 Task: Create a scrum project AgileCollab. Add to scrum project AgileCollab a team member softage.3@softage.net and assign as Project Lead. Add to scrum project AgileCollab a team member softage.4@softage.net
Action: Mouse moved to (234, 70)
Screenshot: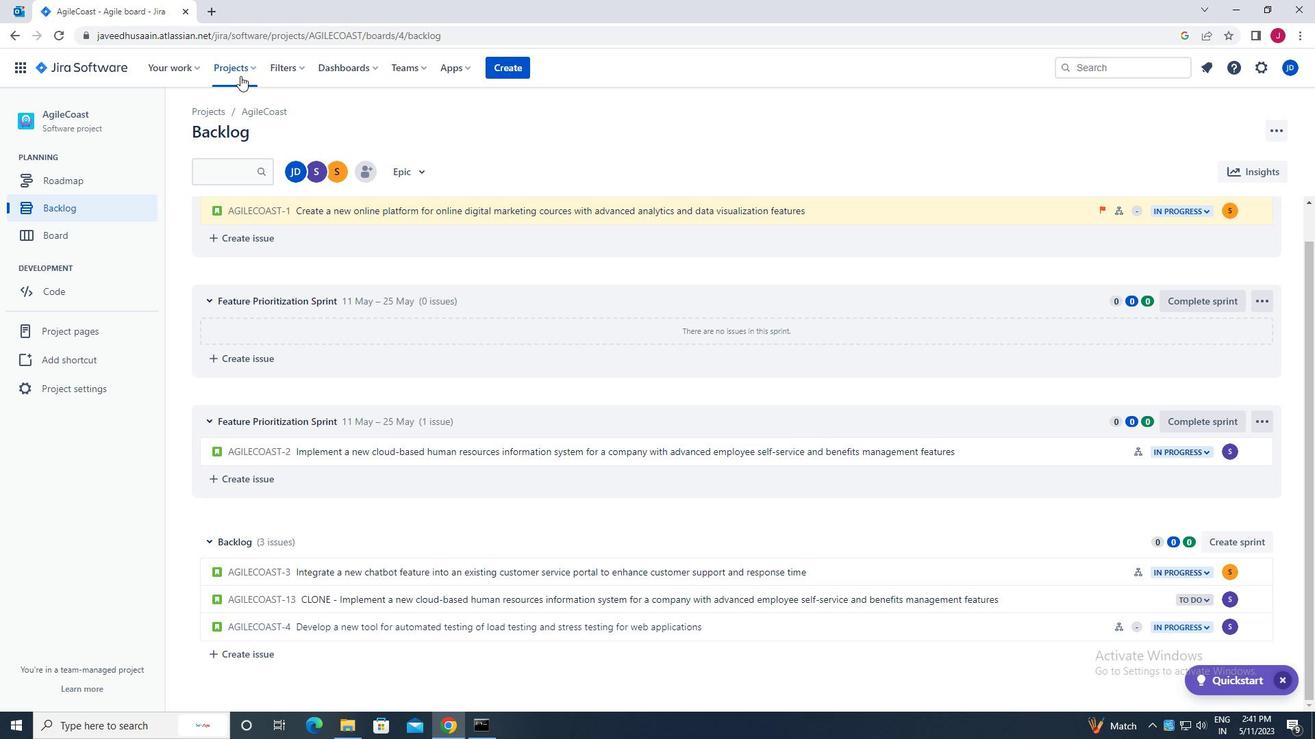 
Action: Mouse pressed left at (234, 70)
Screenshot: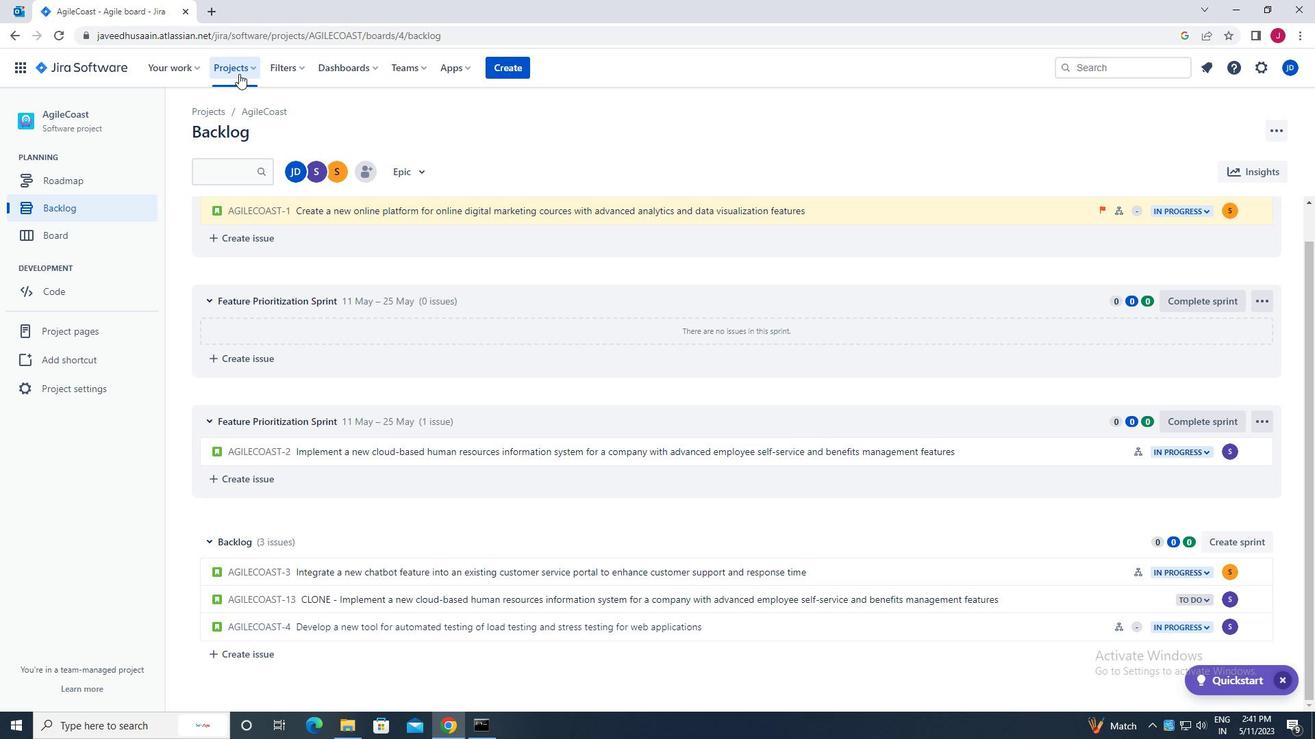 
Action: Mouse moved to (250, 306)
Screenshot: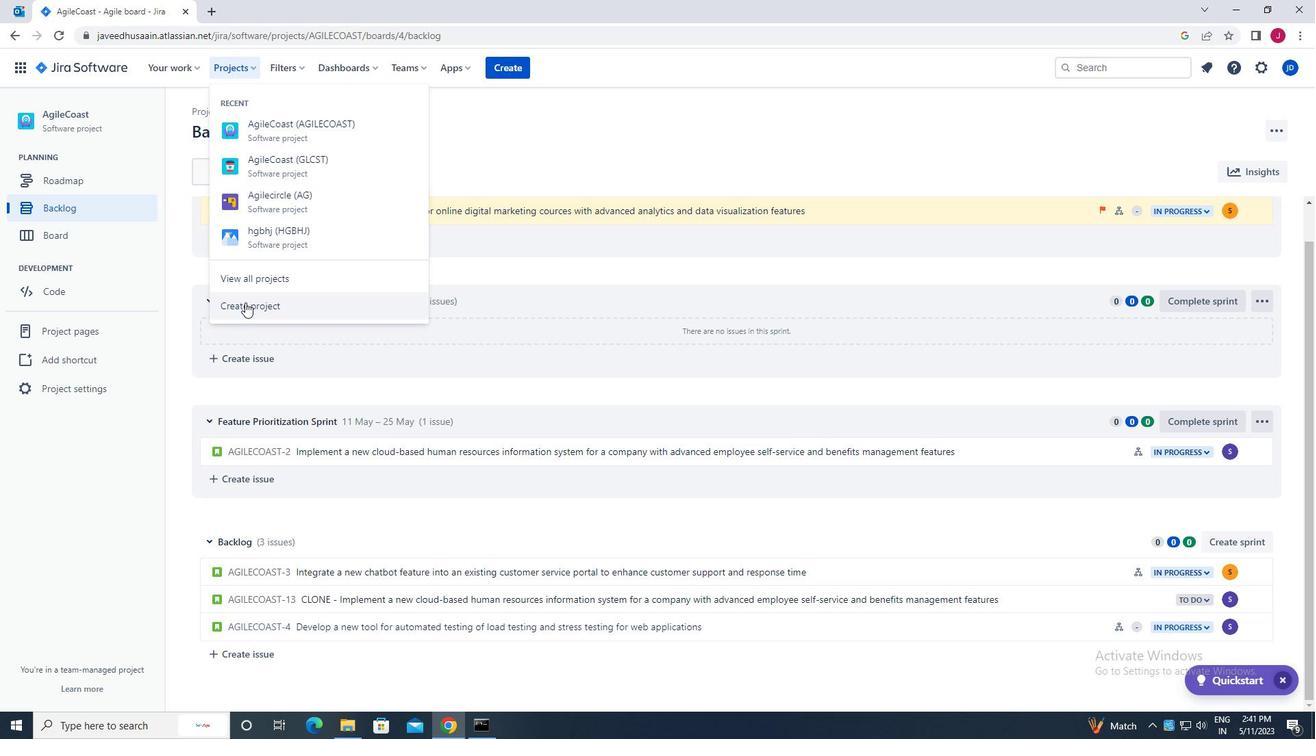 
Action: Mouse pressed left at (250, 306)
Screenshot: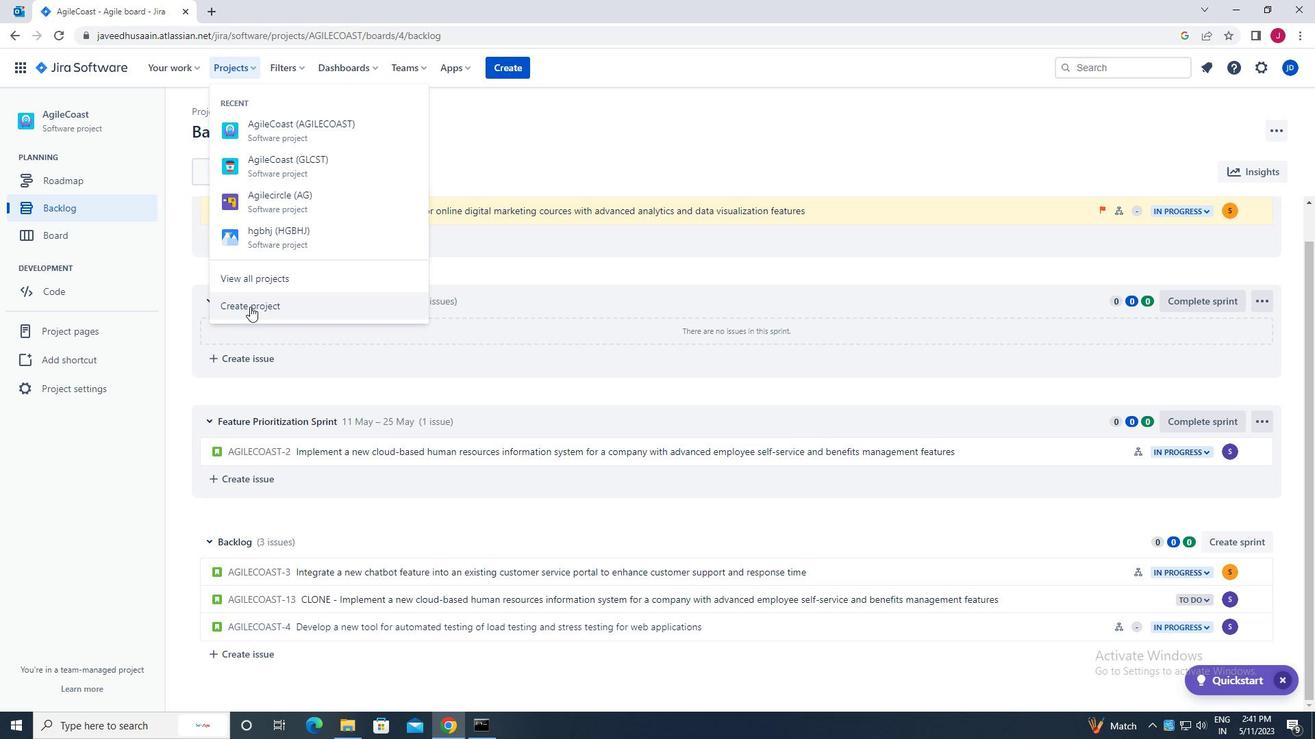 
Action: Mouse moved to (808, 340)
Screenshot: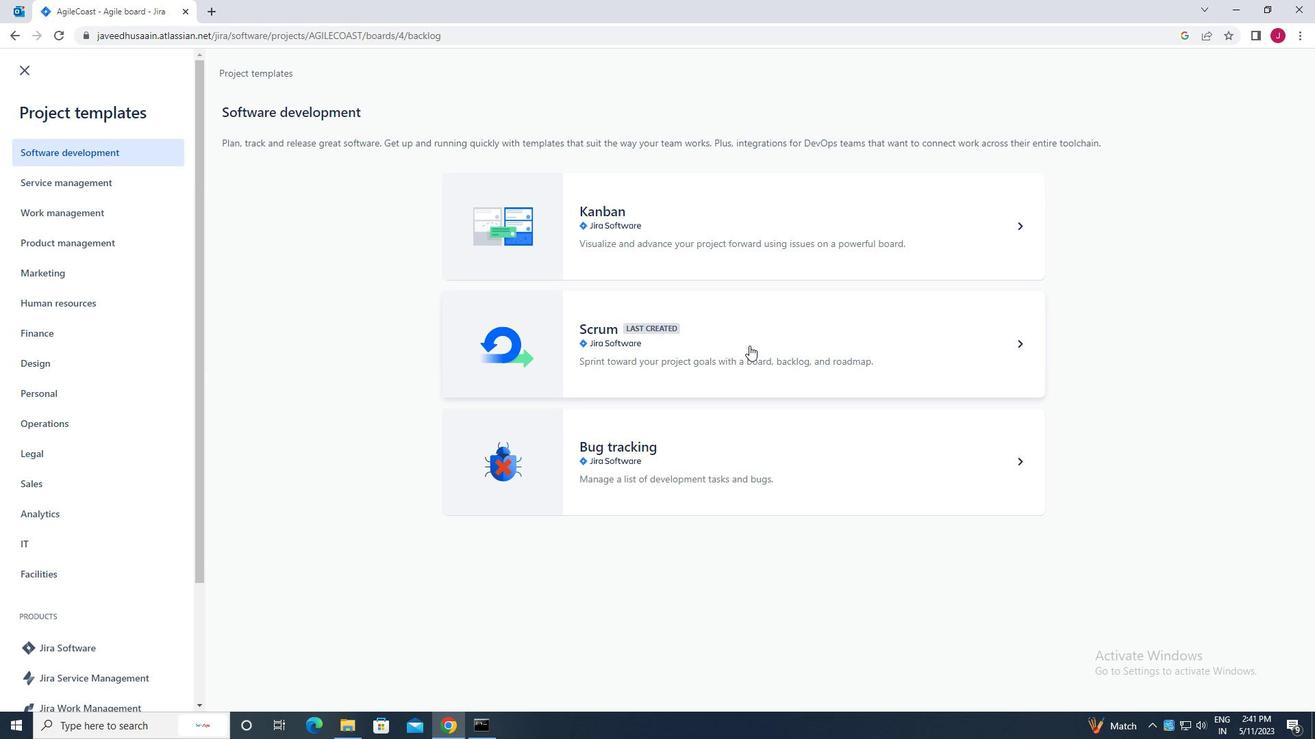 
Action: Mouse pressed left at (808, 340)
Screenshot: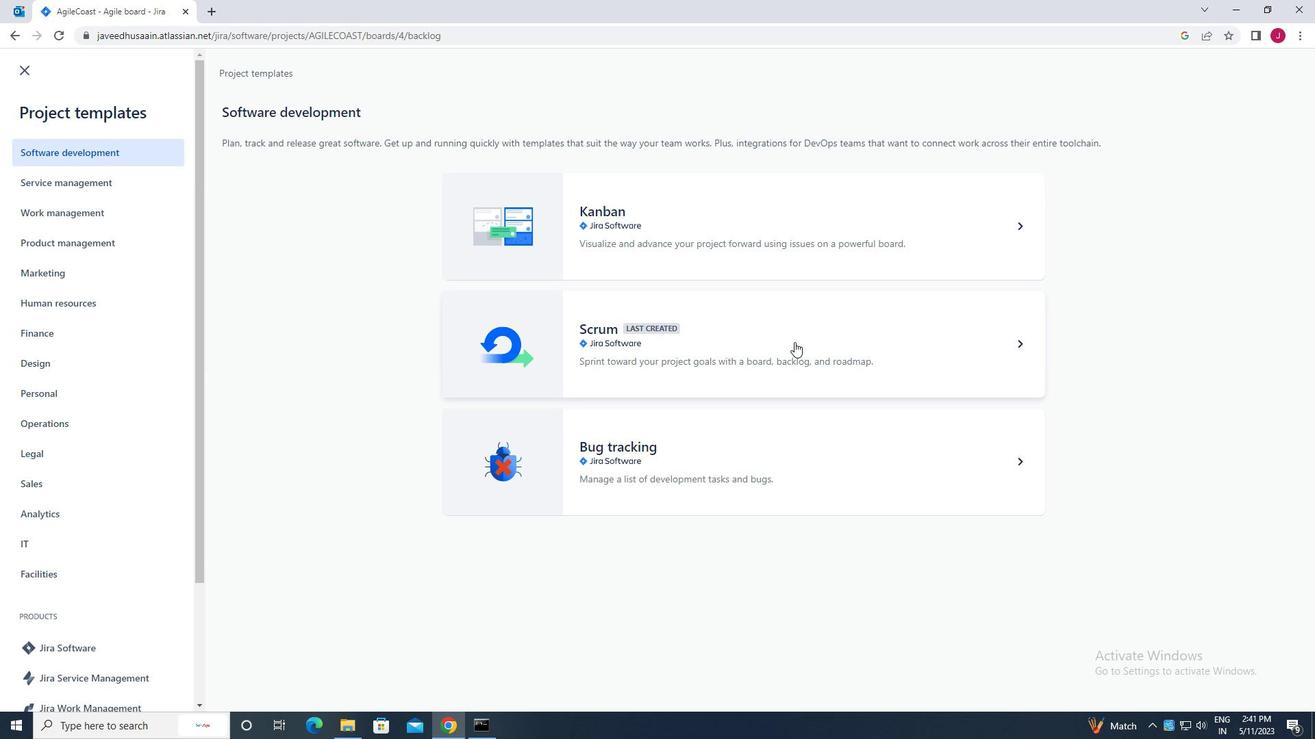 
Action: Mouse moved to (1009, 676)
Screenshot: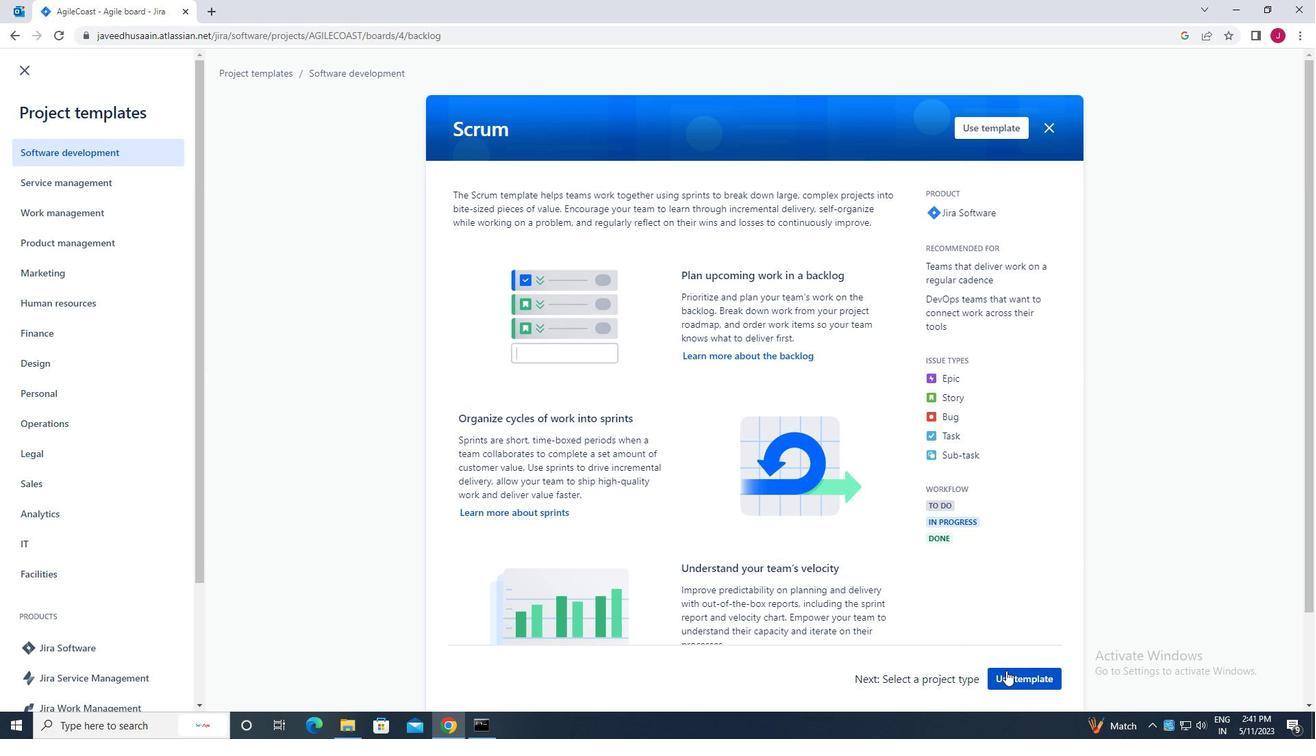 
Action: Mouse pressed left at (1009, 676)
Screenshot: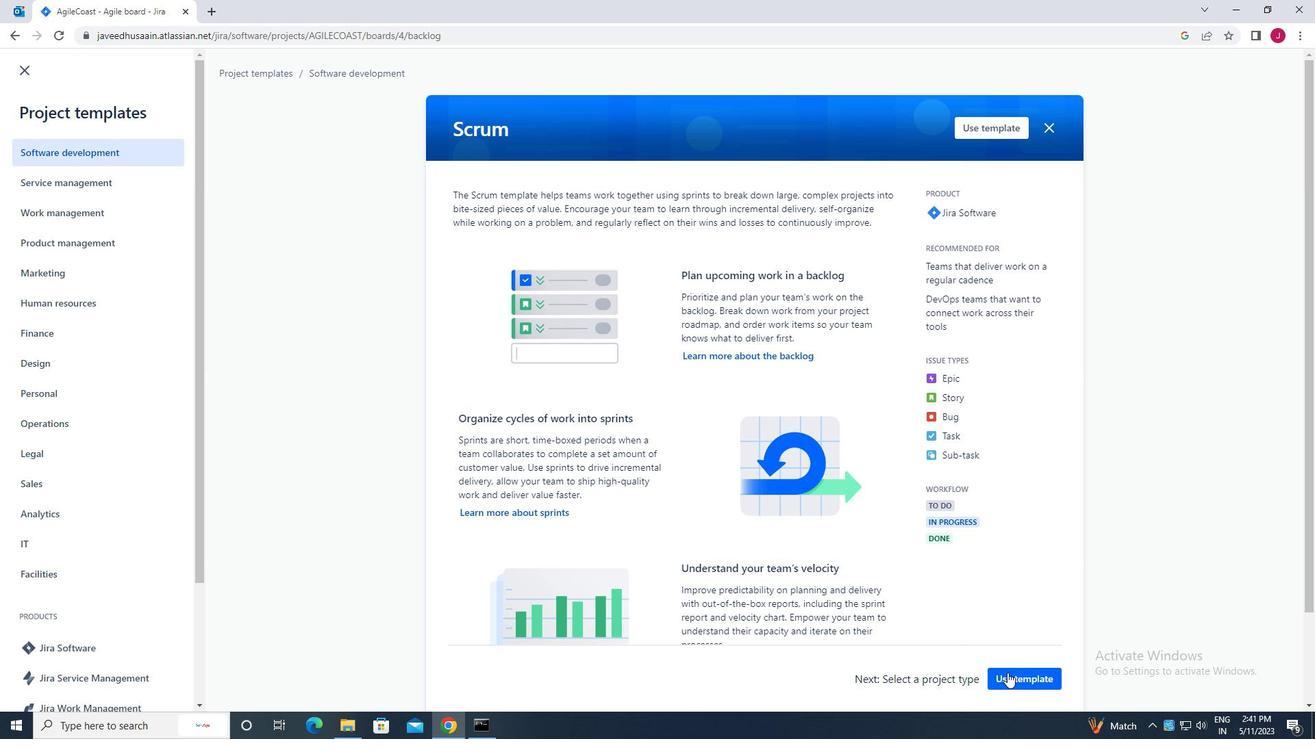 
Action: Mouse moved to (509, 671)
Screenshot: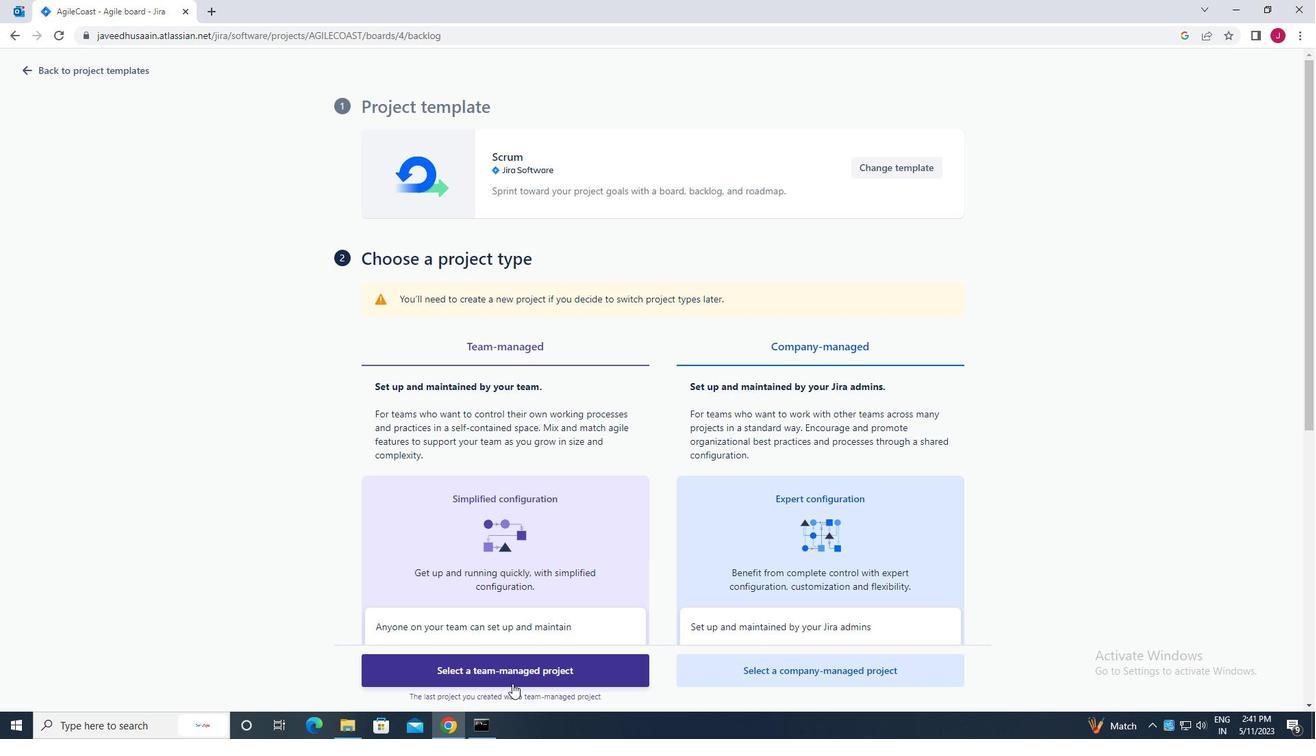 
Action: Mouse pressed left at (509, 671)
Screenshot: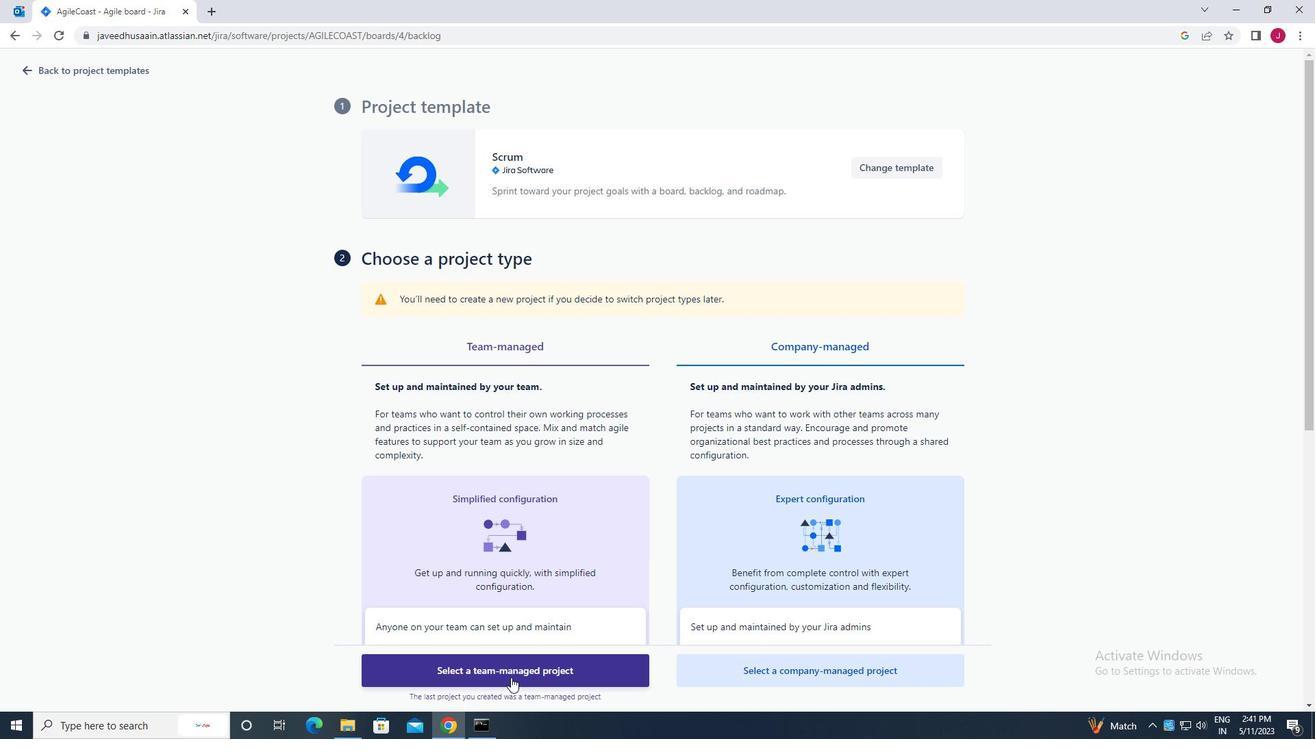 
Action: Mouse moved to (365, 315)
Screenshot: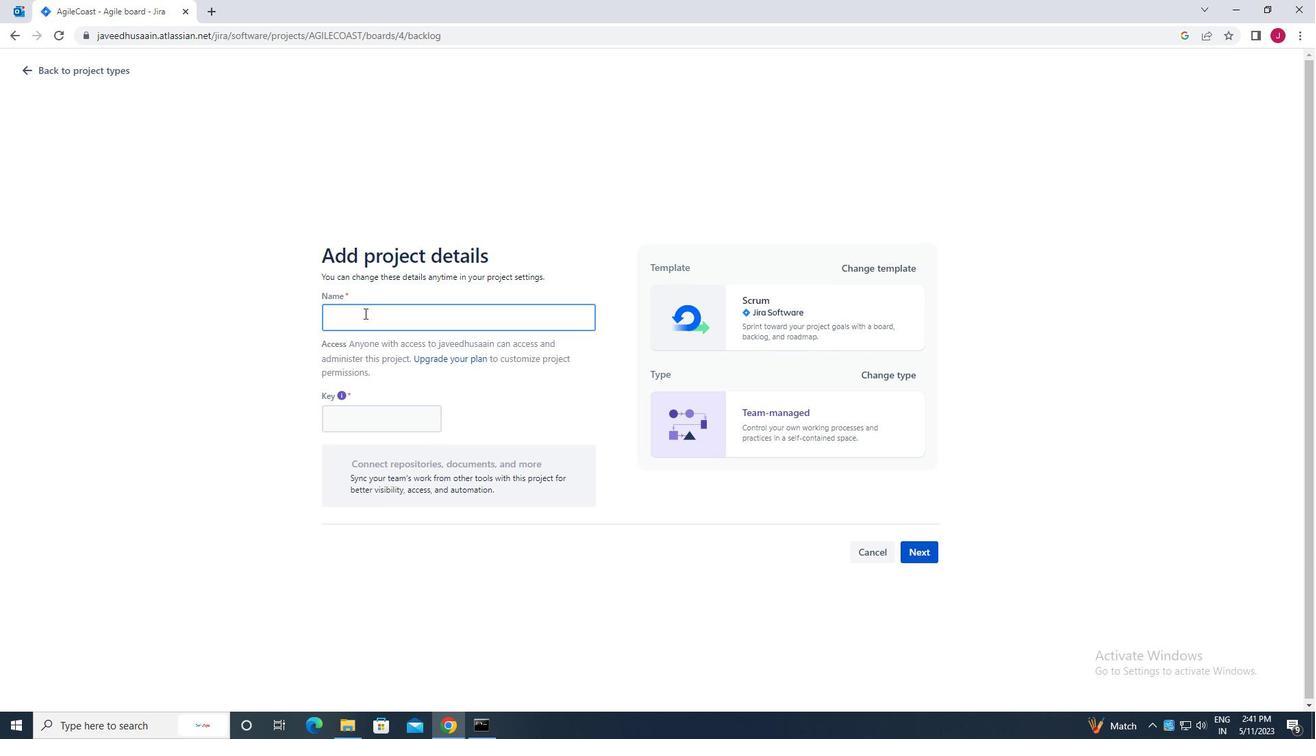 
Action: Mouse pressed left at (365, 315)
Screenshot: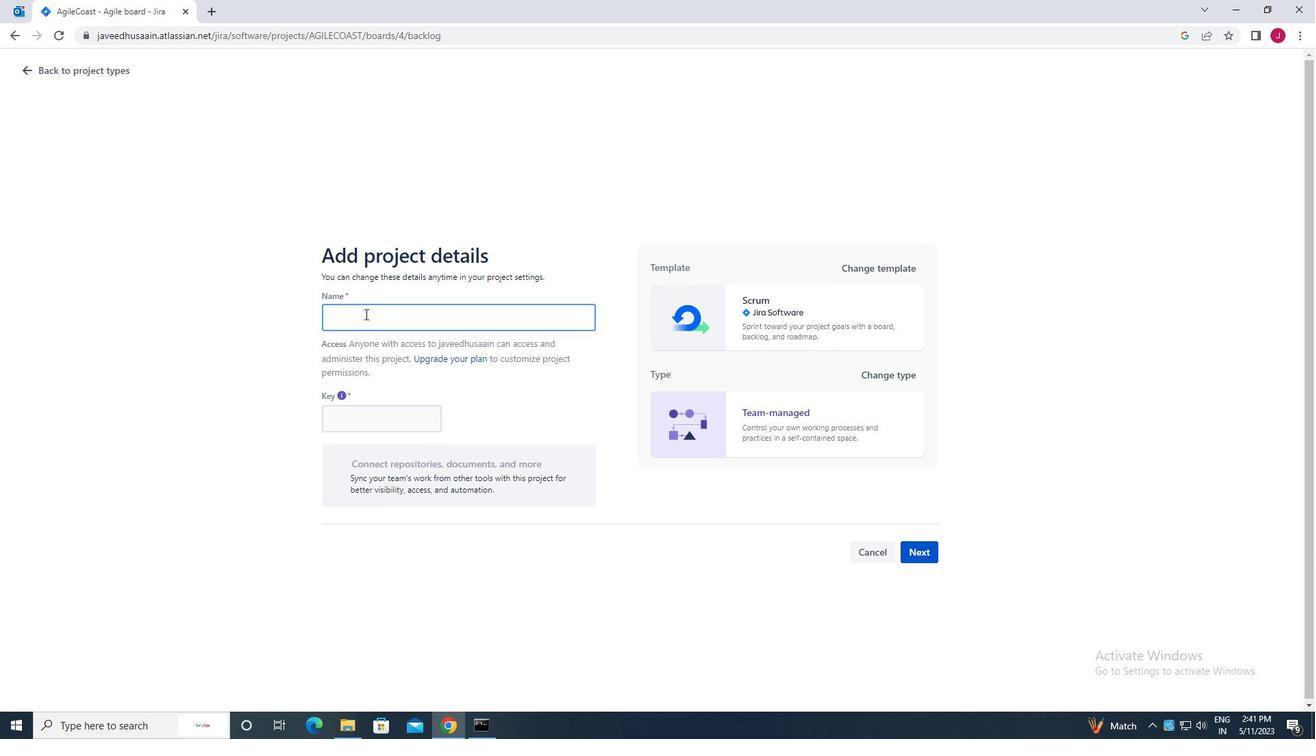 
Action: Mouse moved to (367, 315)
Screenshot: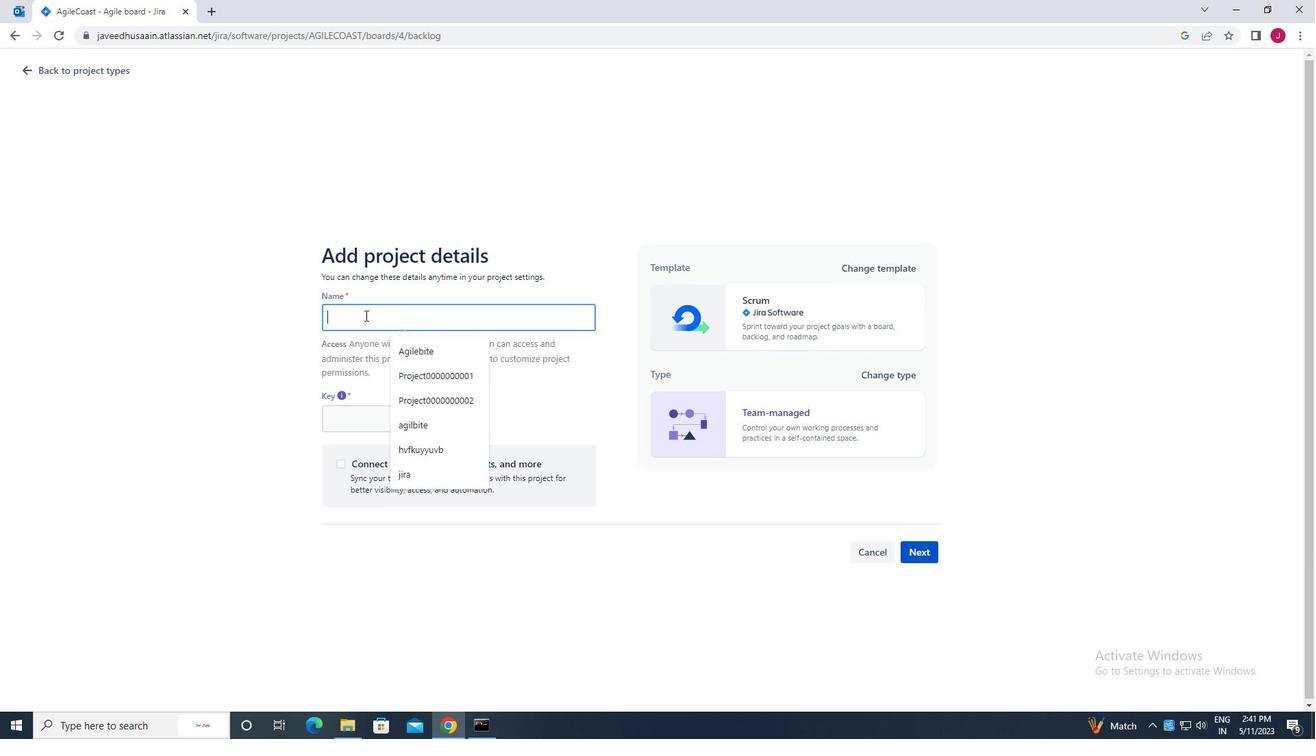 
Action: Key pressed a<Key.caps_lock>gile<Key.caps_lock>c<Key.caps_lock>ollab
Screenshot: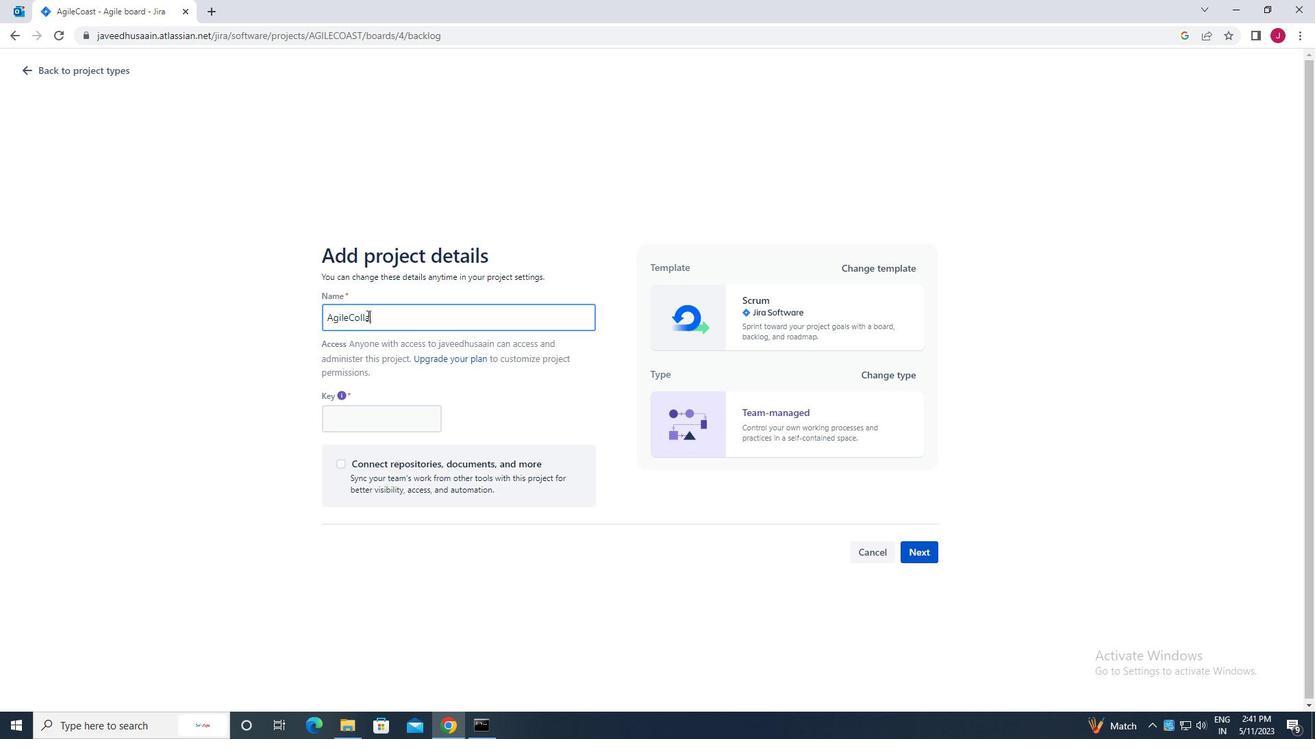 
Action: Mouse moved to (916, 550)
Screenshot: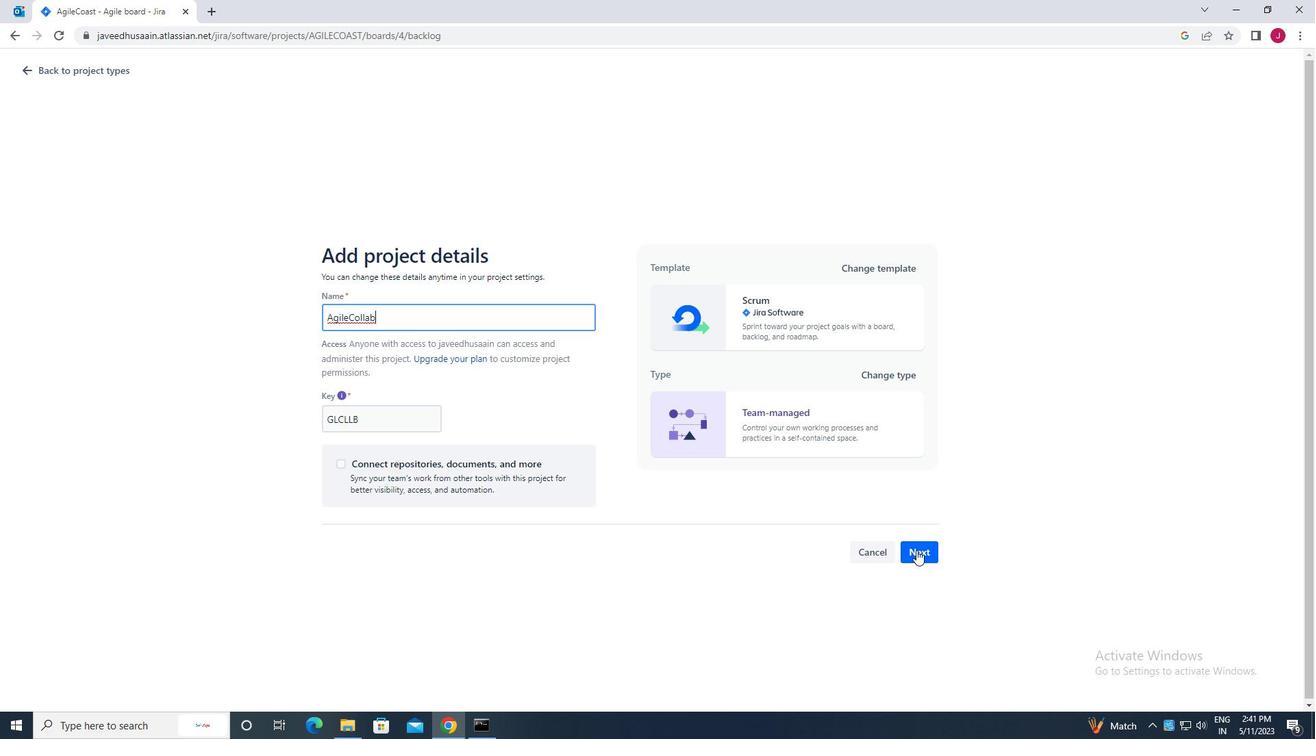 
Action: Mouse pressed left at (916, 550)
Screenshot: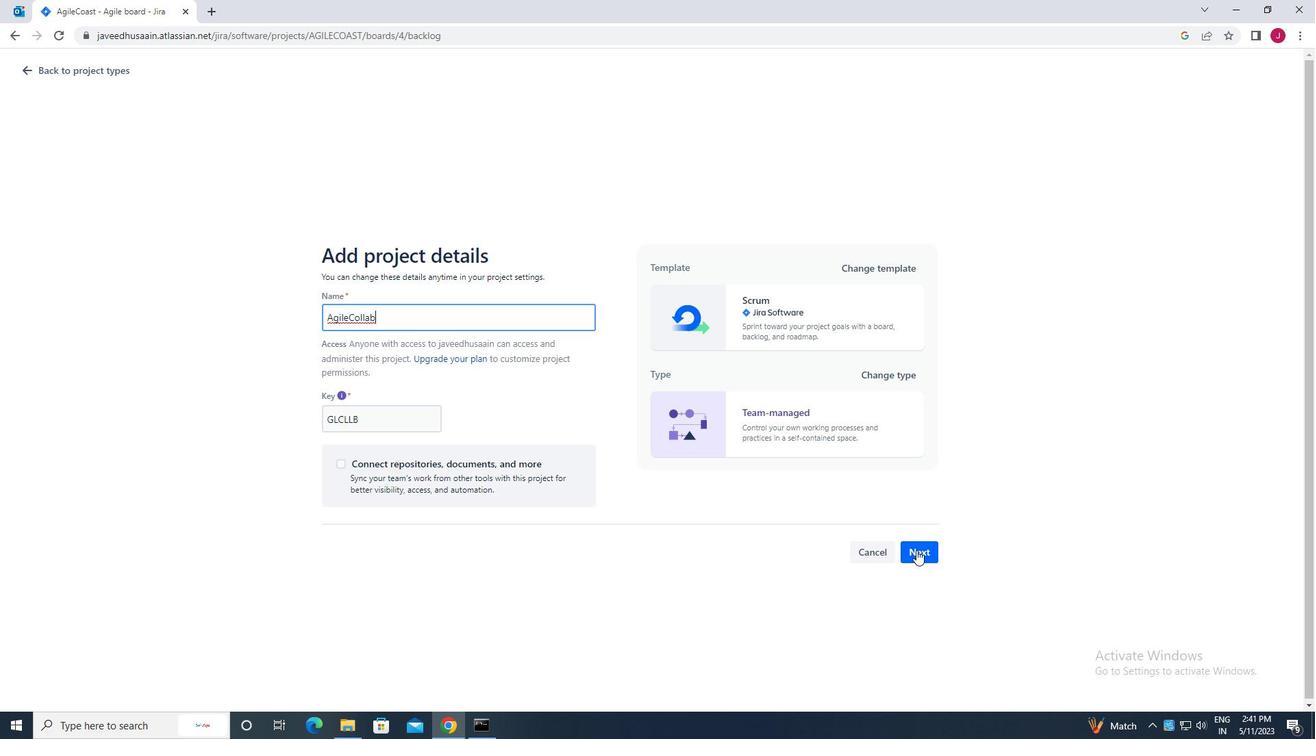 
Action: Mouse moved to (825, 463)
Screenshot: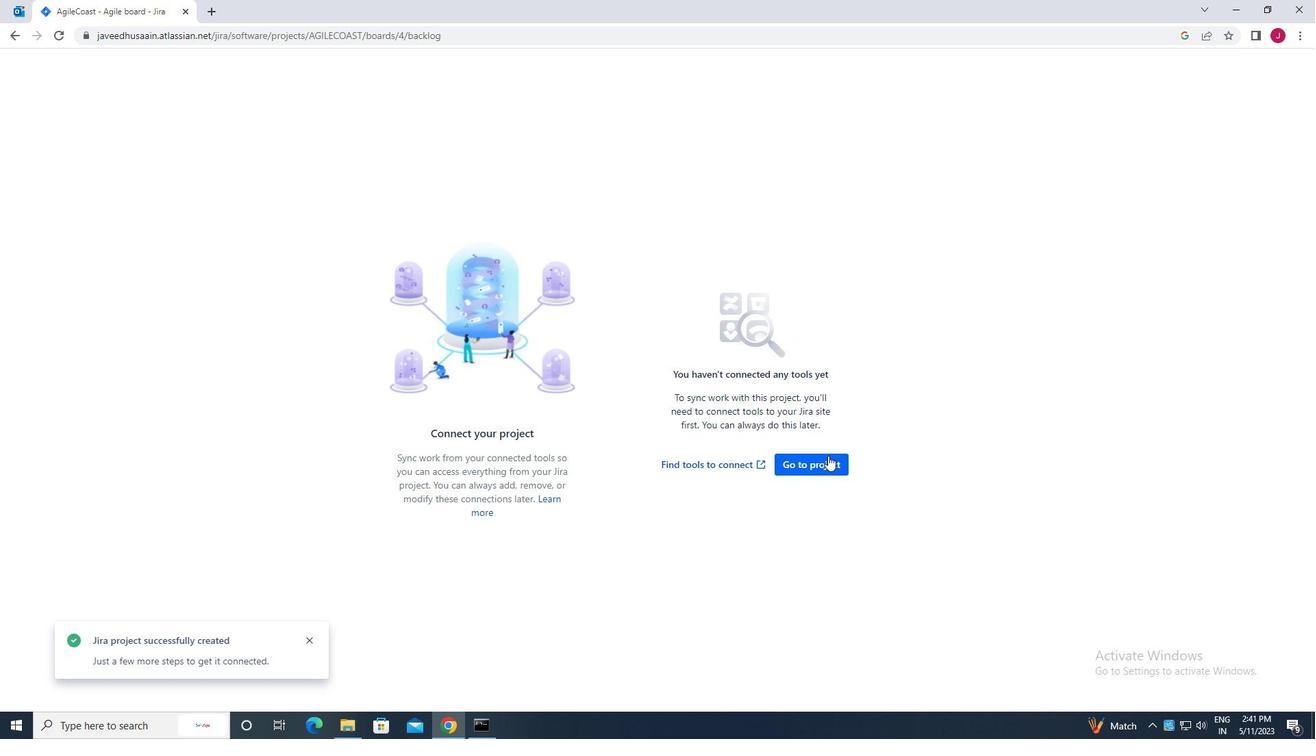 
Action: Mouse pressed left at (825, 463)
Screenshot: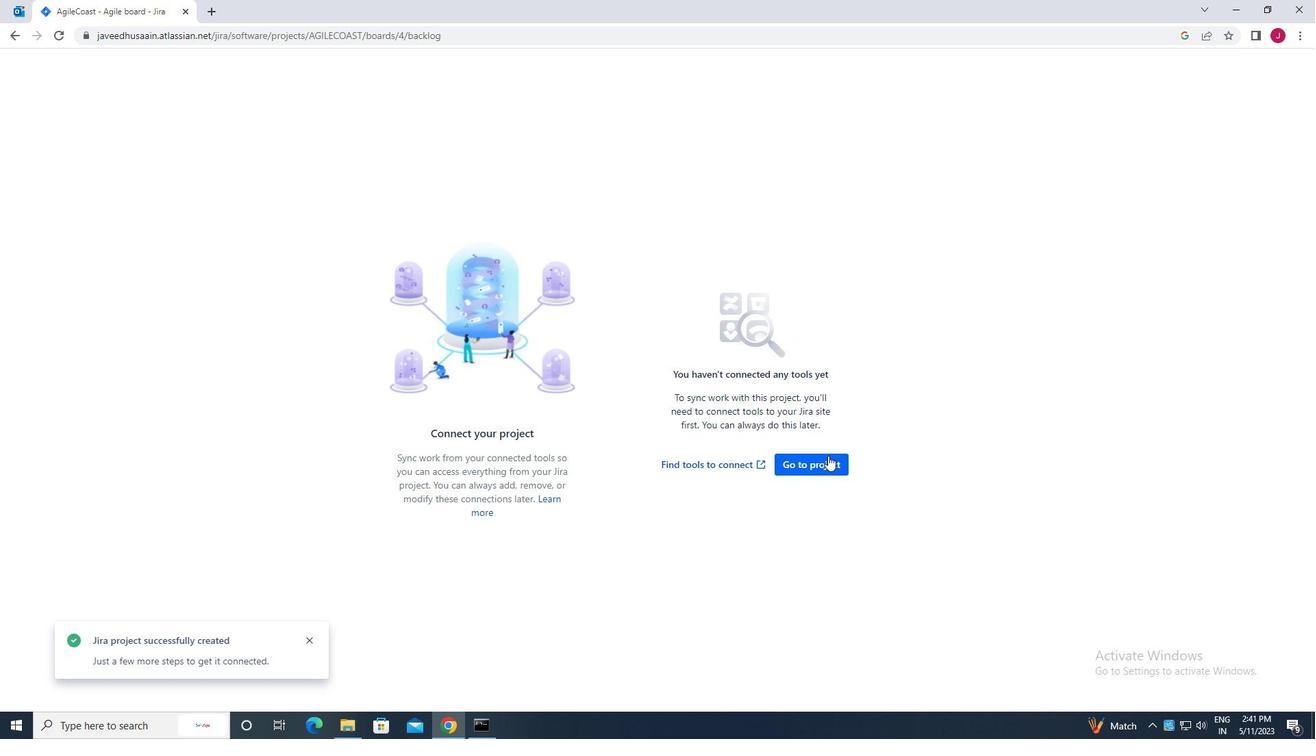 
Action: Mouse moved to (307, 637)
Screenshot: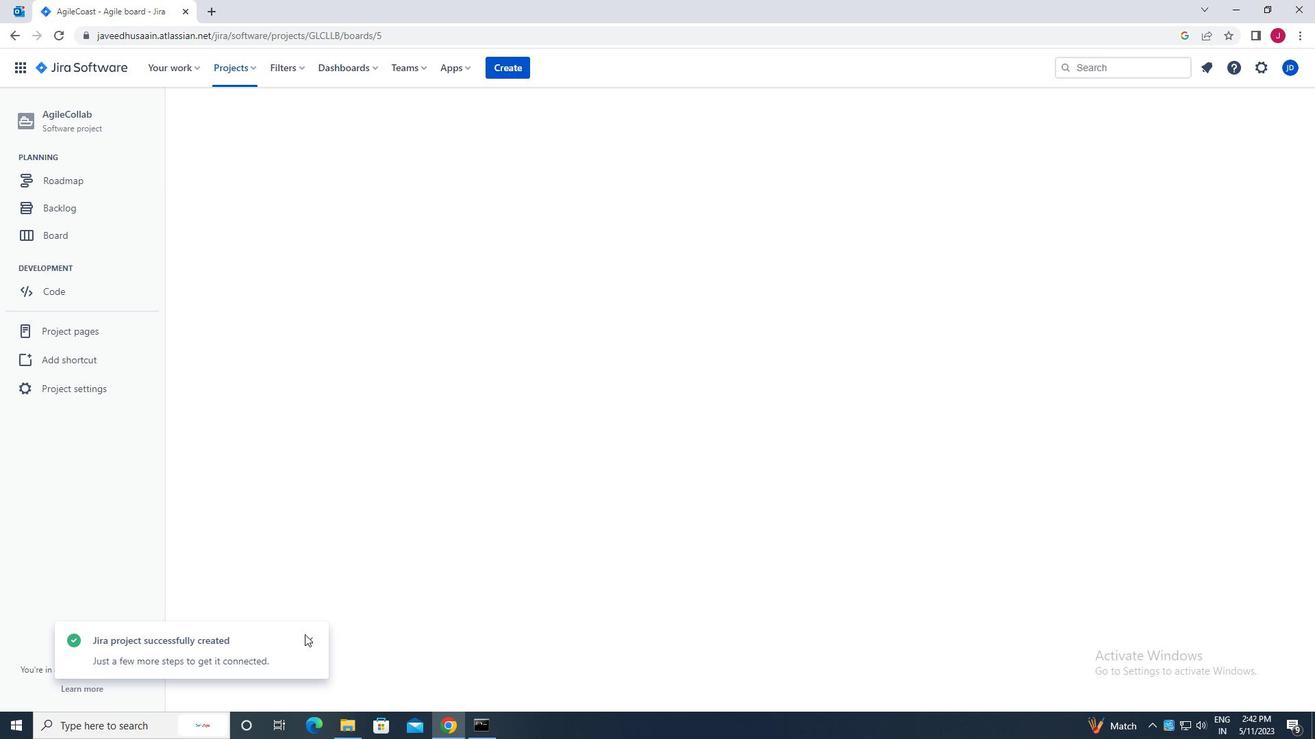 
Action: Mouse pressed left at (307, 637)
Screenshot: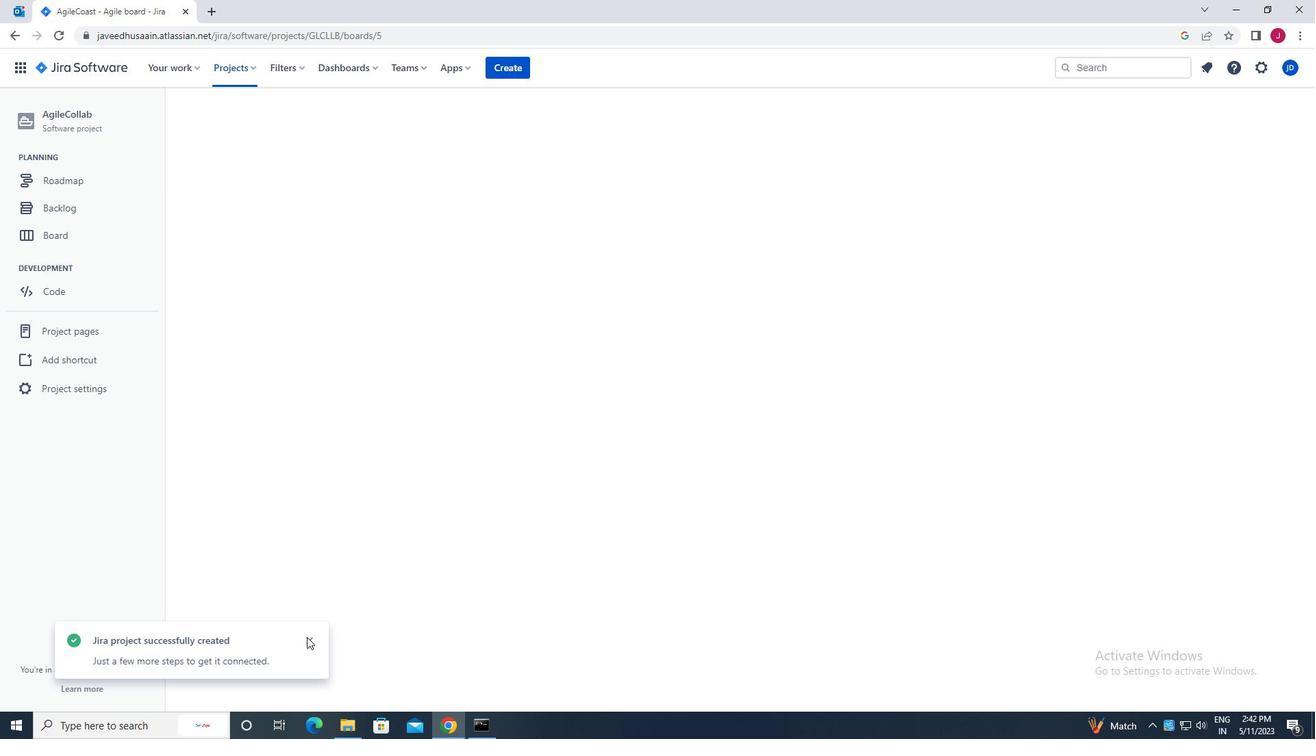 
Action: Mouse moved to (330, 183)
Screenshot: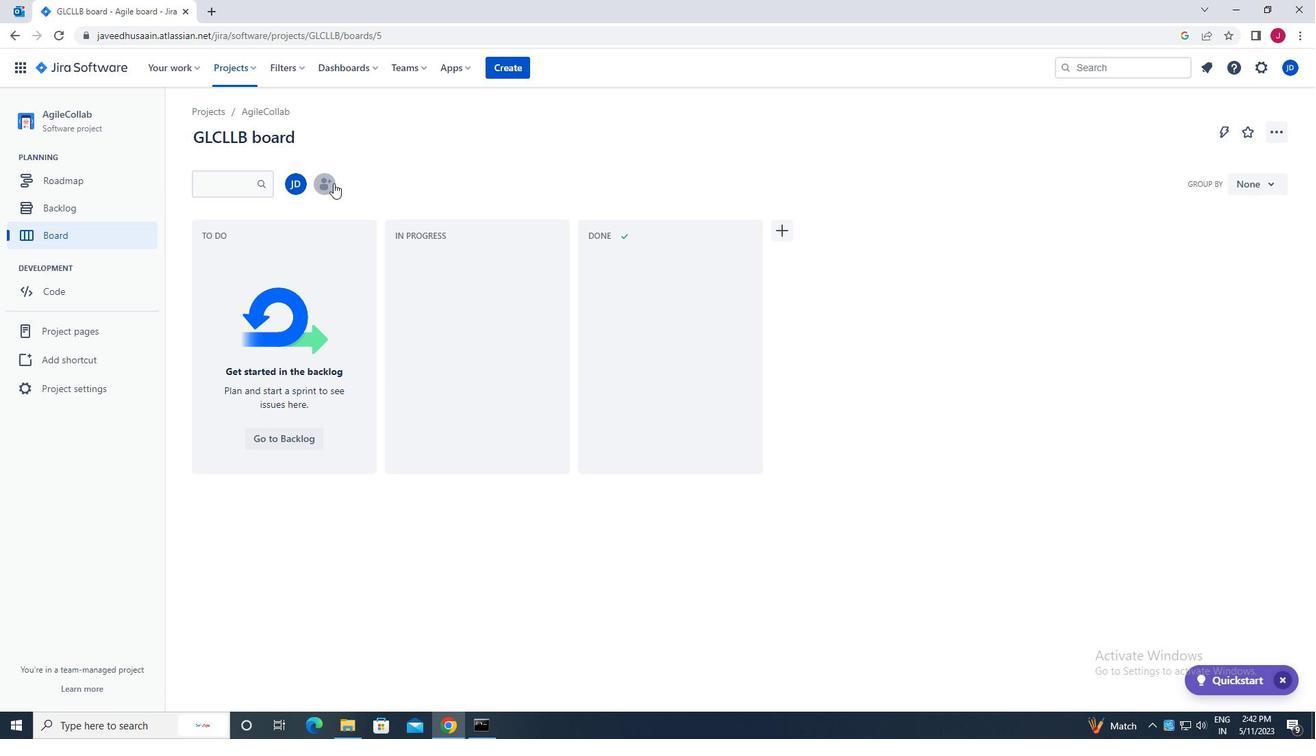 
Action: Mouse pressed left at (330, 183)
Screenshot: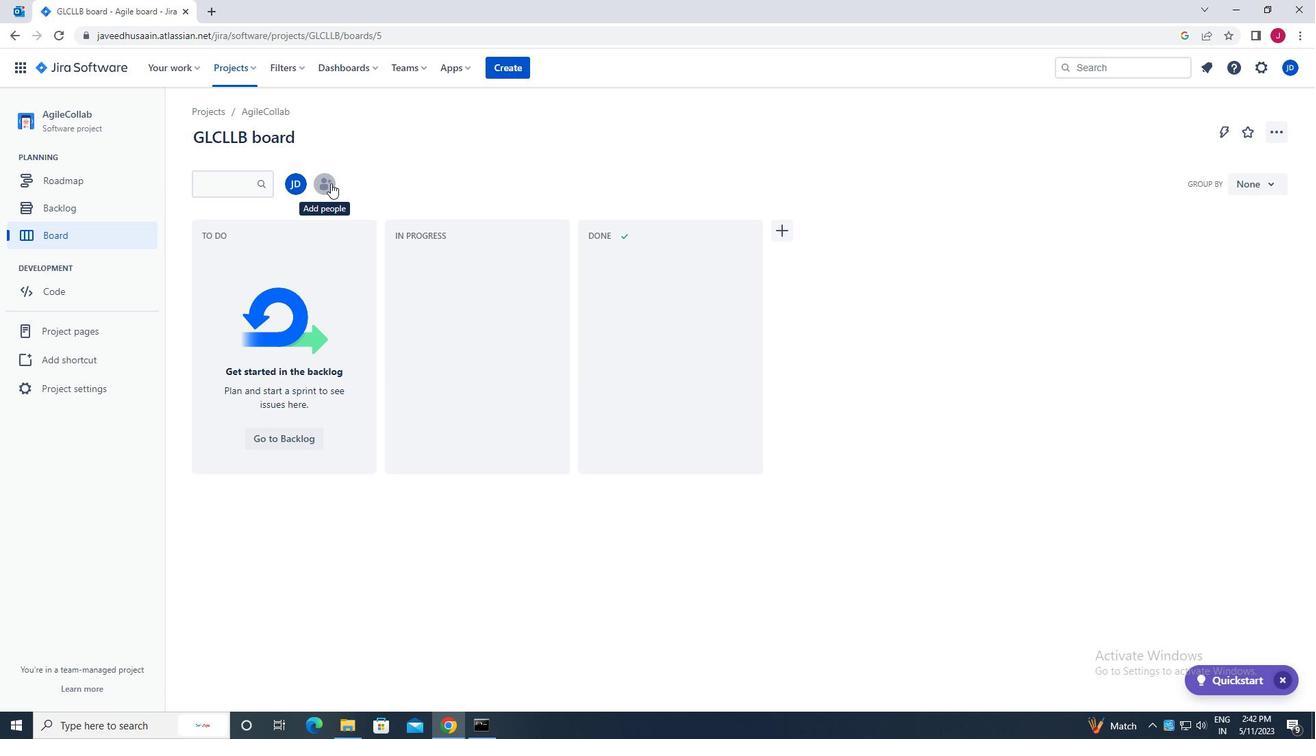 
Action: Mouse moved to (608, 171)
Screenshot: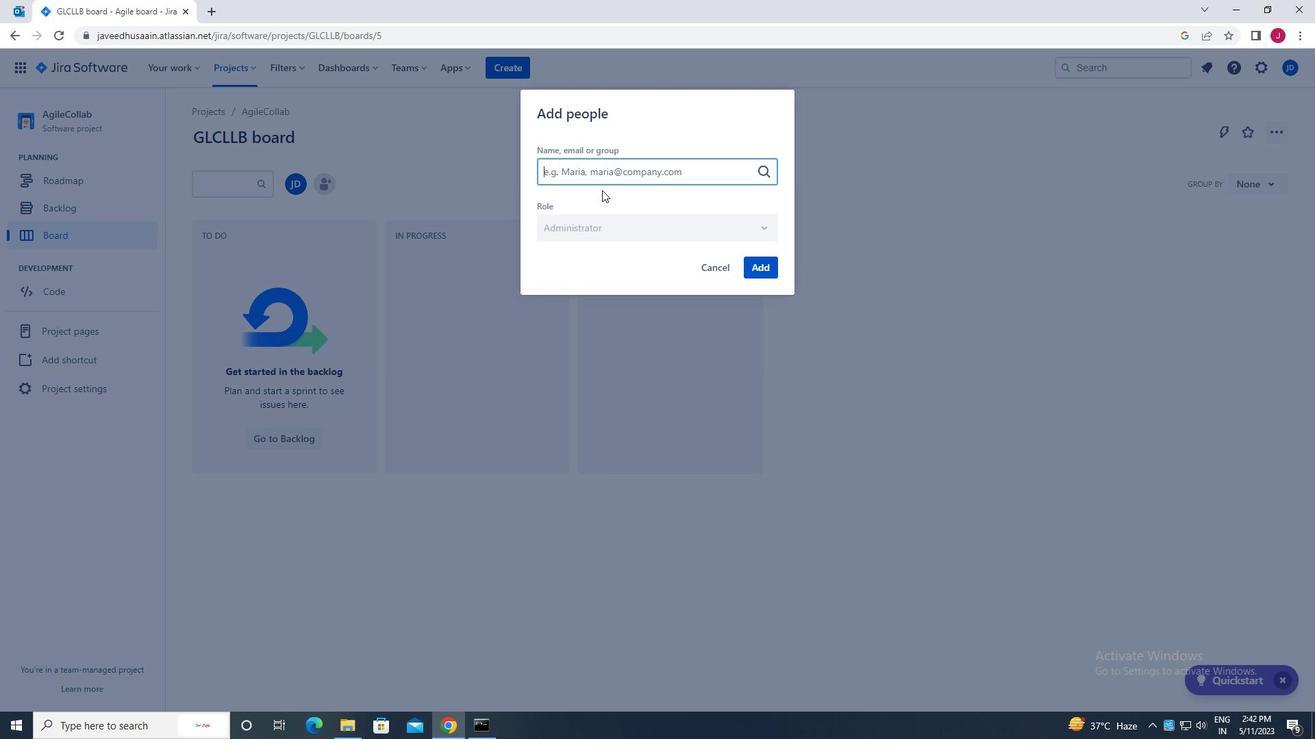 
Action: Mouse pressed left at (608, 171)
Screenshot: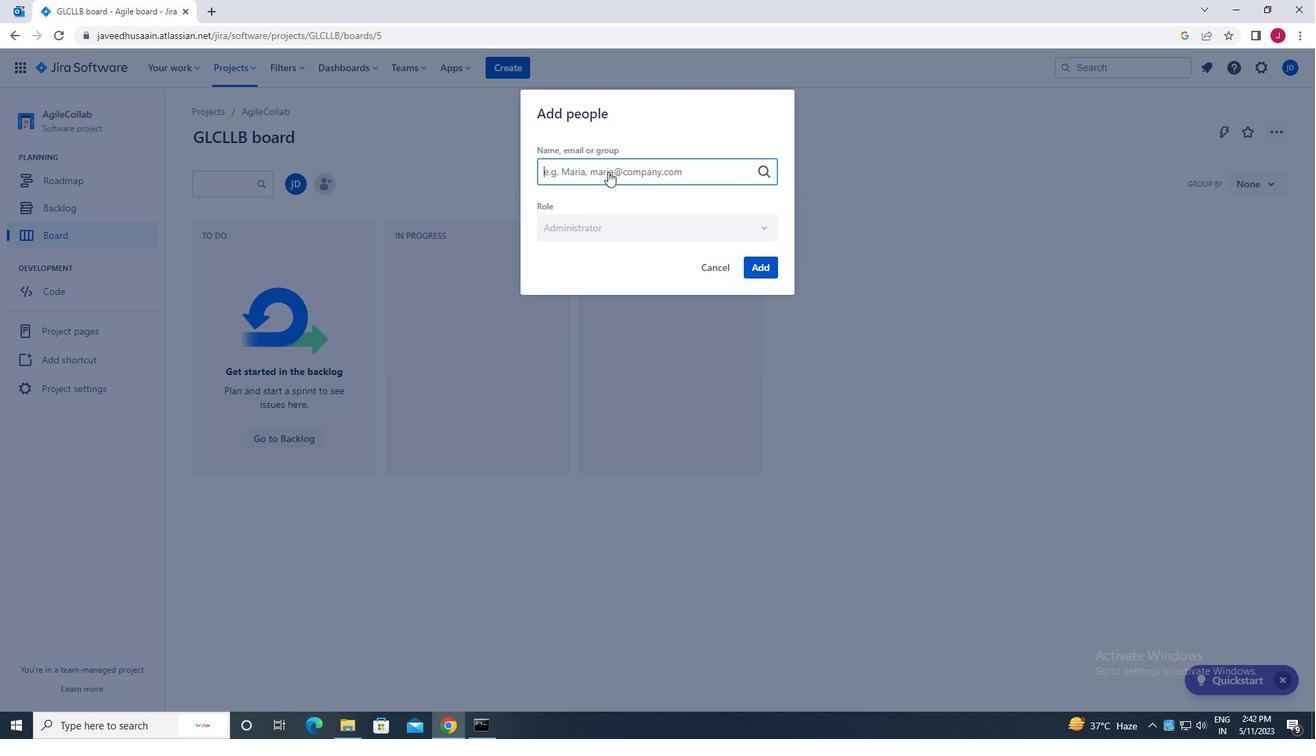 
Action: Key pressed s<Key.backspace><Key.caps_lock>s<Key.caps_lock>oftage.3<Key.shift>@SOFTAGE.NET
Screenshot: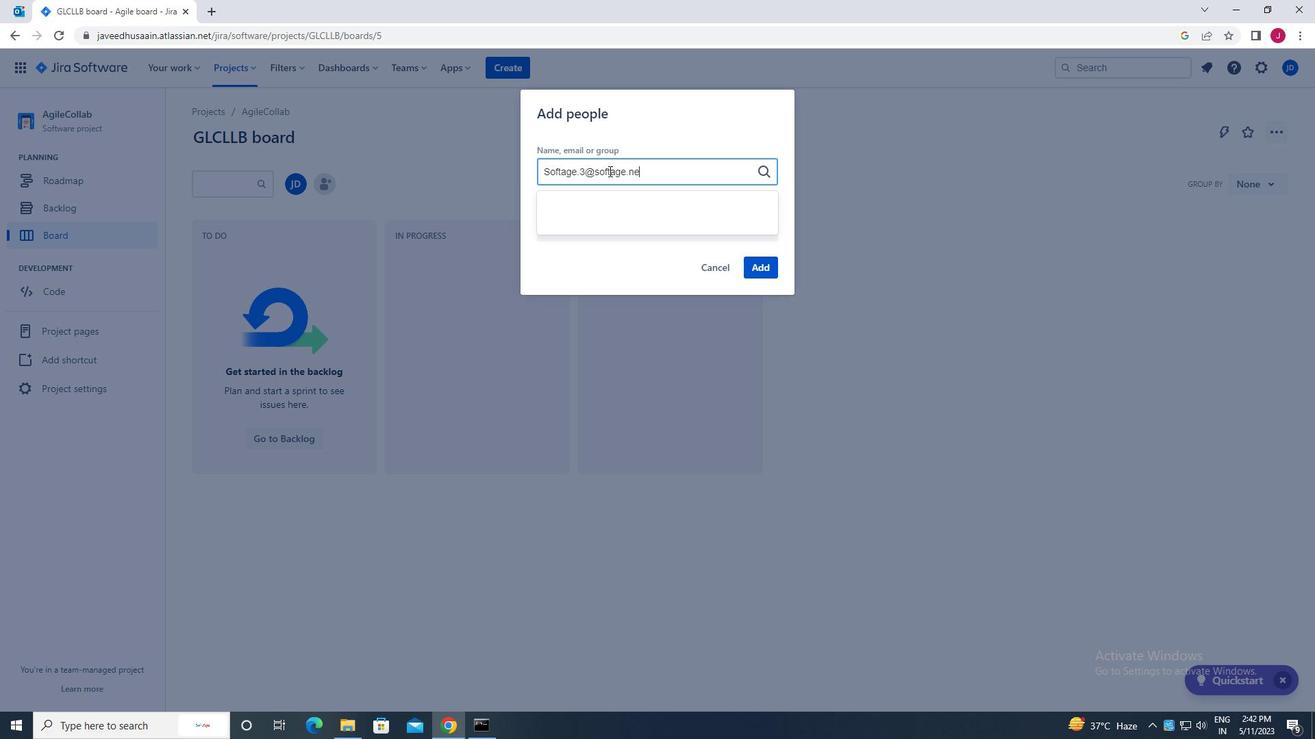
Action: Mouse moved to (637, 237)
Screenshot: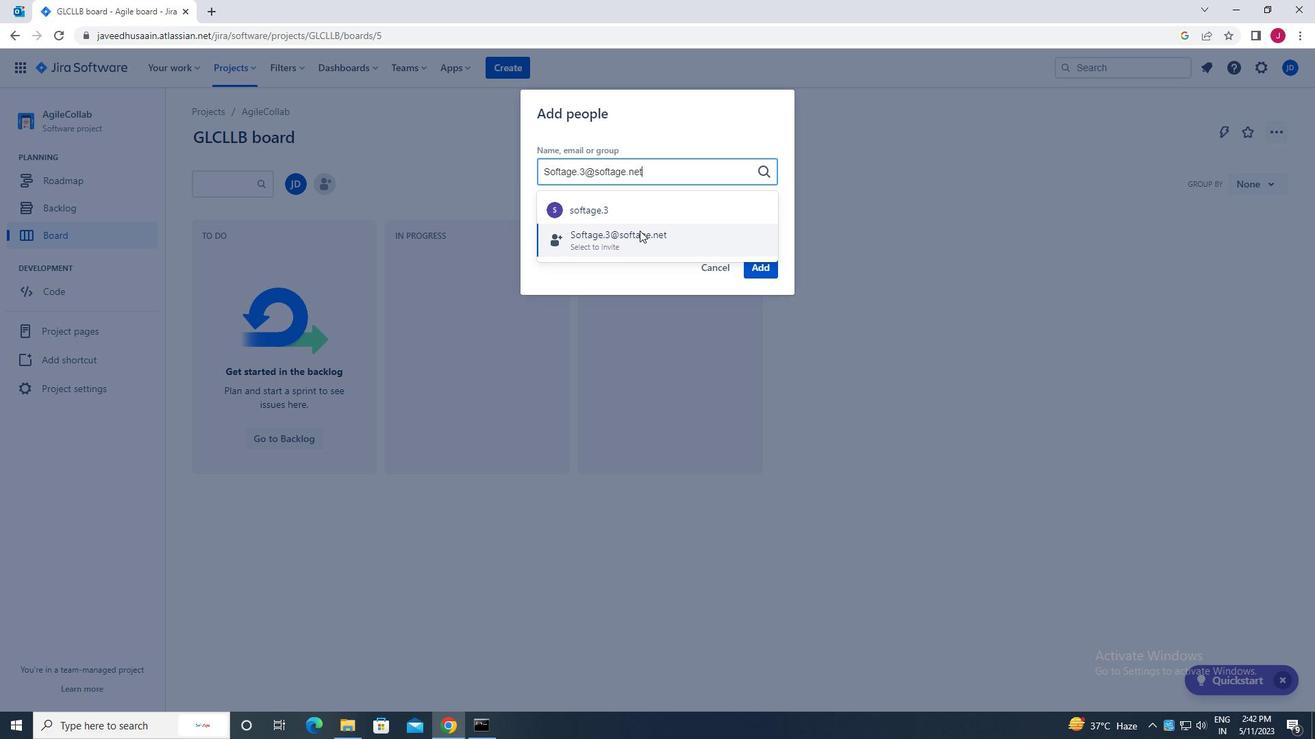 
Action: Mouse pressed left at (637, 237)
Screenshot: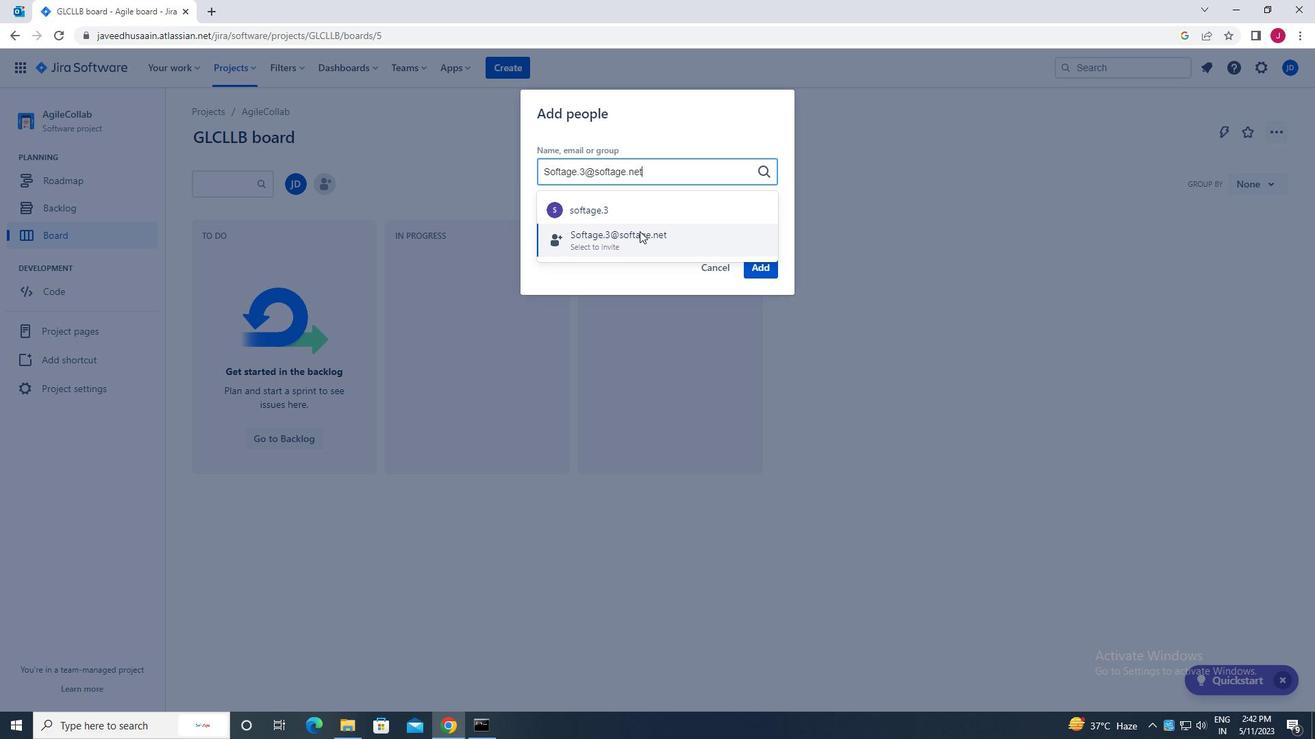 
Action: Mouse moved to (758, 266)
Screenshot: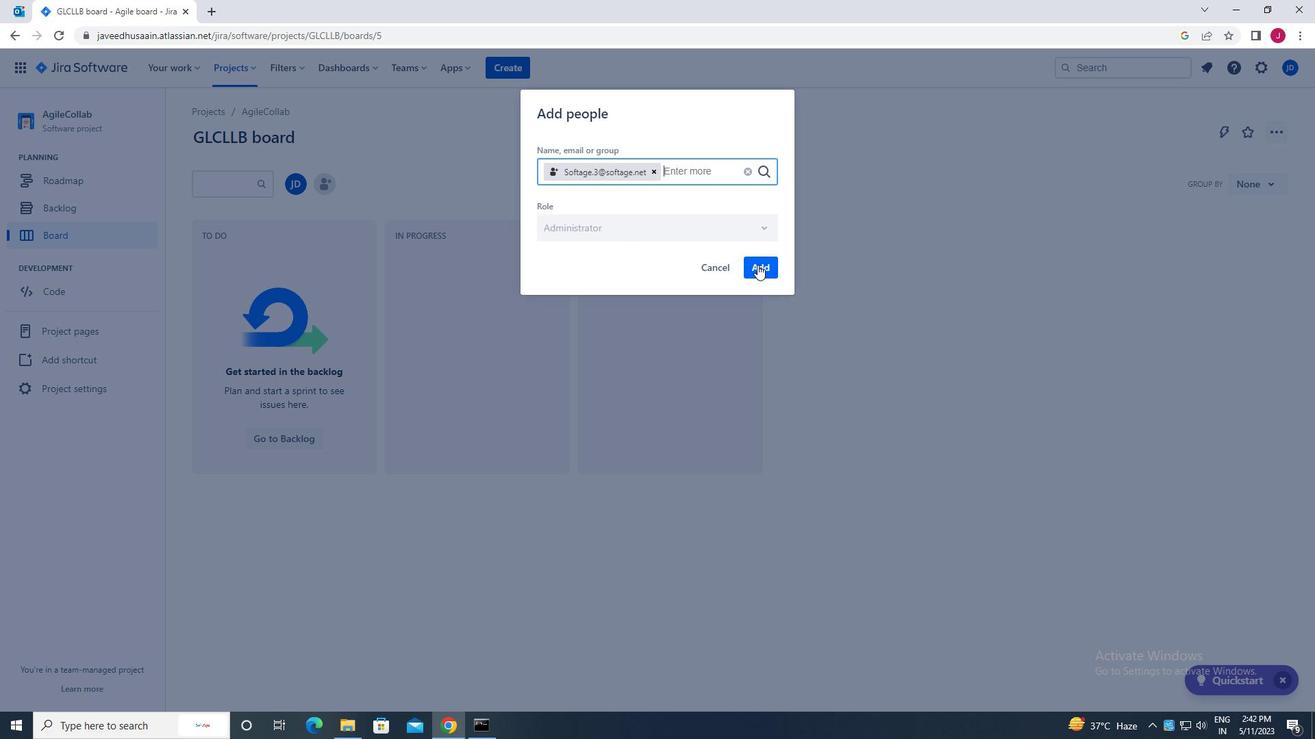 
Action: Mouse pressed left at (758, 266)
Screenshot: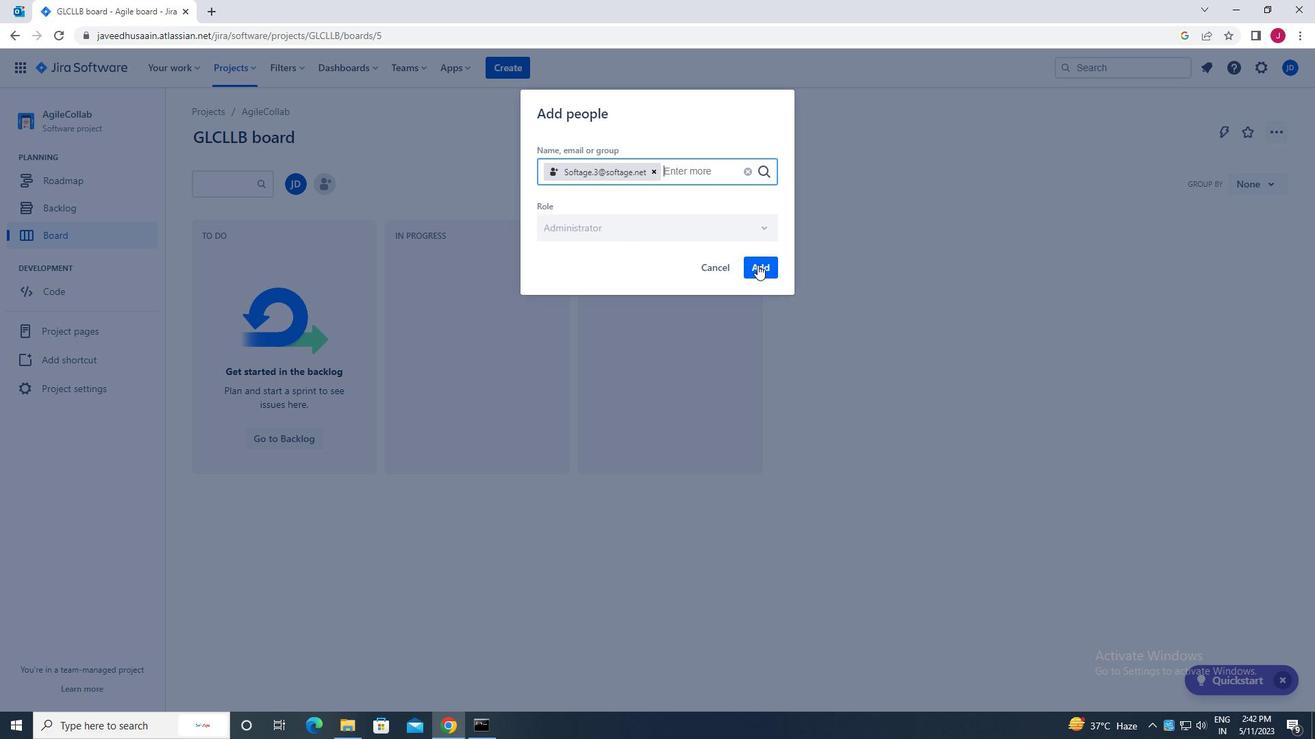
Action: Mouse moved to (82, 389)
Screenshot: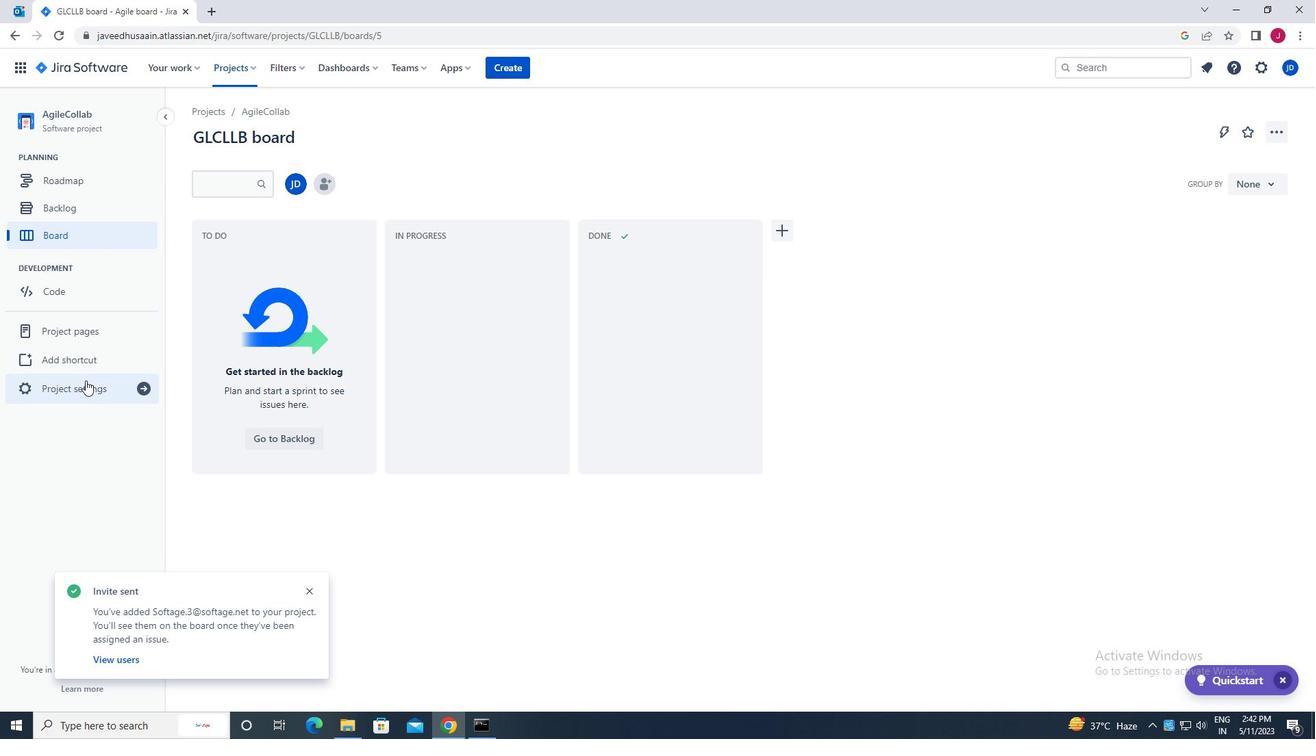 
Action: Mouse pressed left at (82, 389)
Screenshot: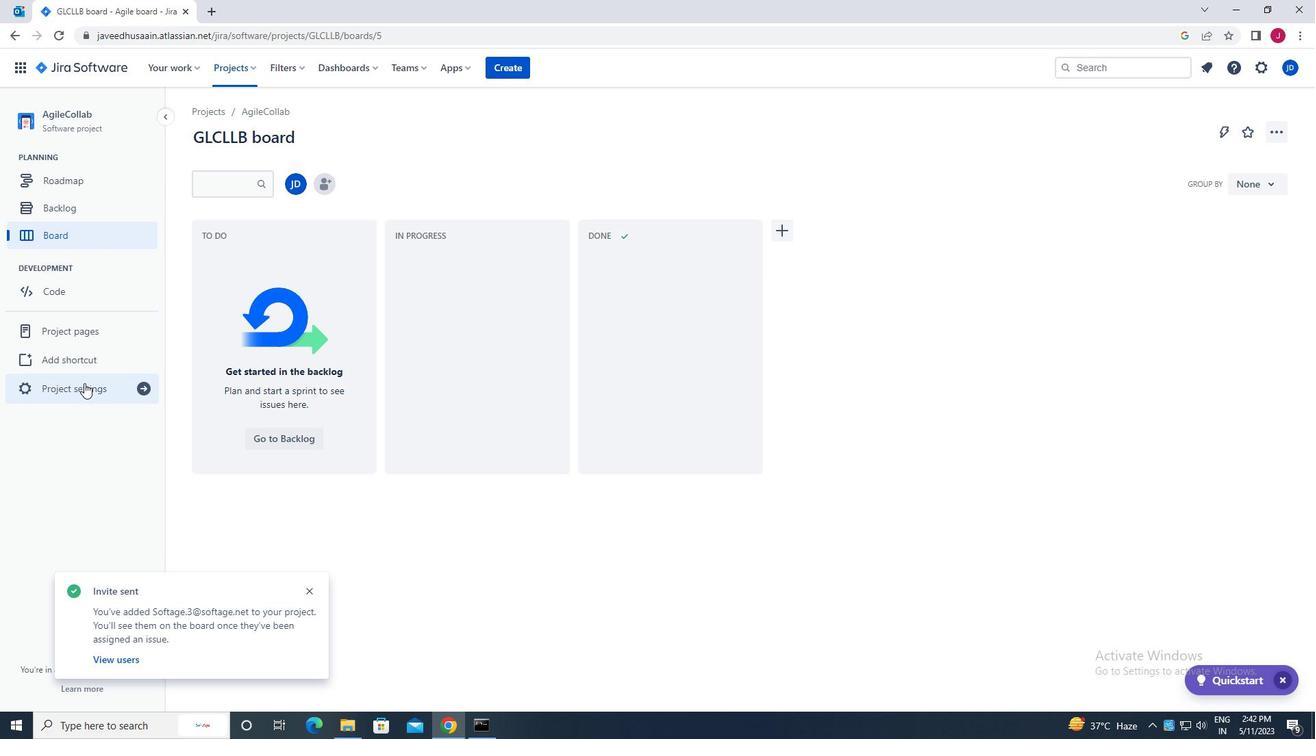 
Action: Mouse moved to (696, 498)
Screenshot: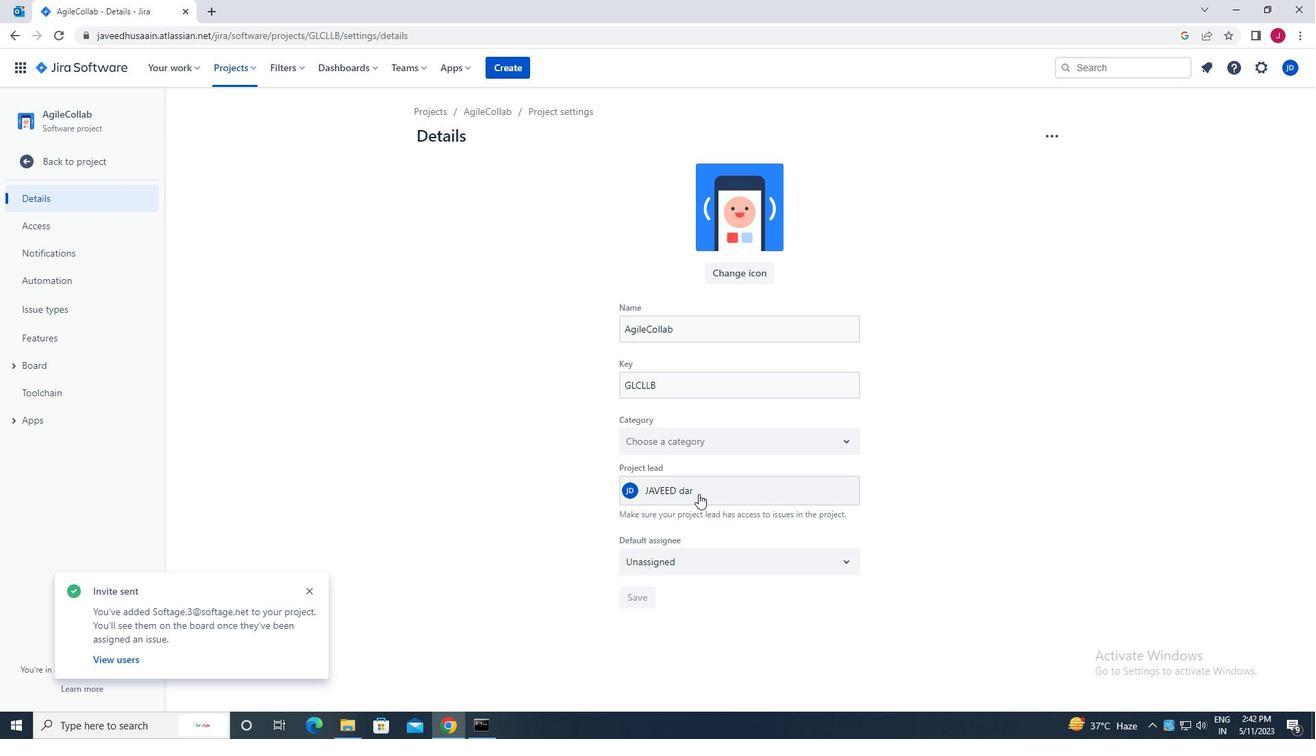 
Action: Mouse pressed left at (696, 498)
Screenshot: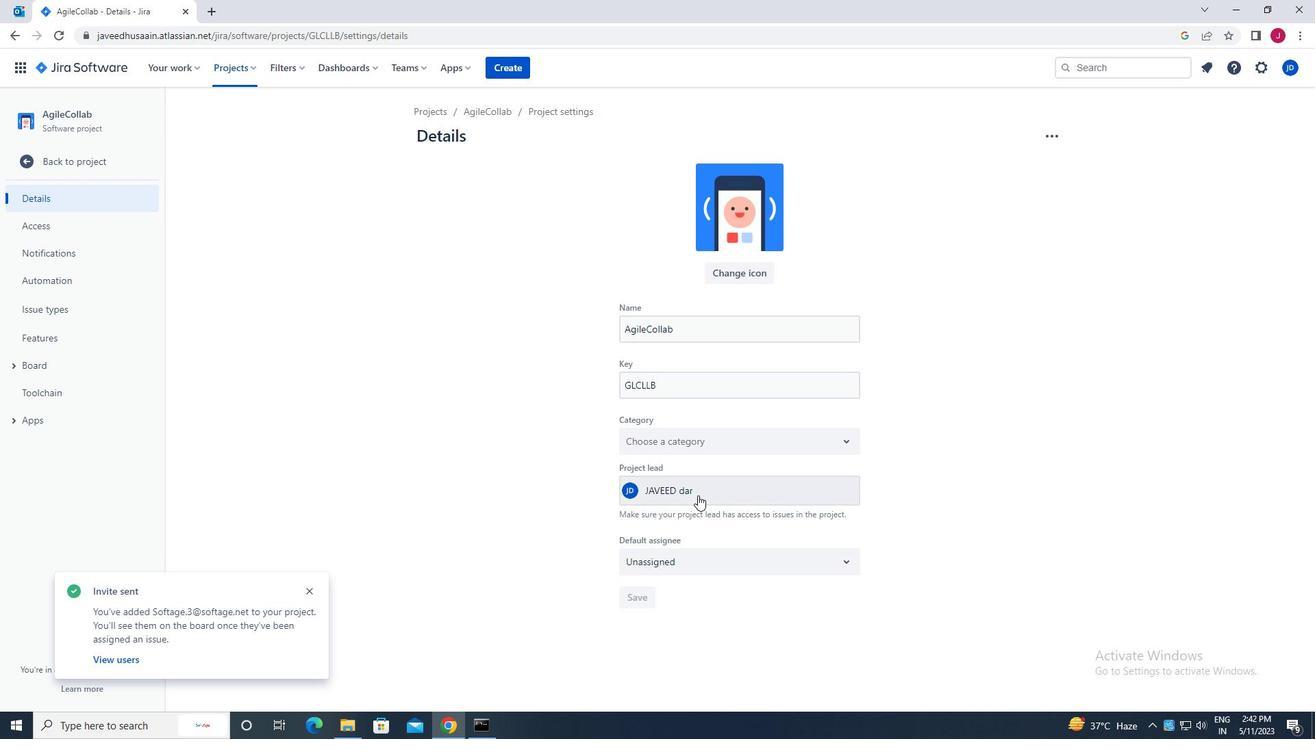
Action: Mouse moved to (695, 498)
Screenshot: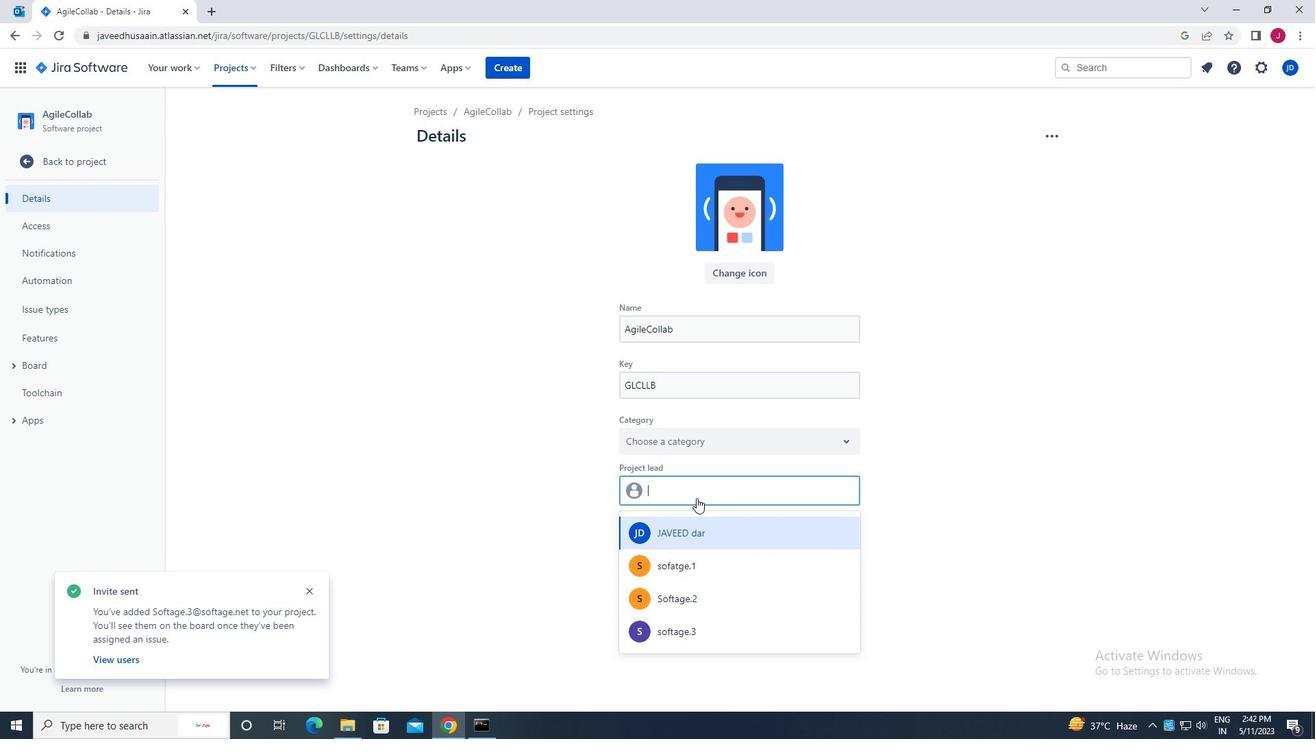 
Action: Key pressed <Key.caps_lock>S<Key.caps_lock>OFTAGE.3<Key.shift>@SOFTAGE.NET<Key.enter>
Screenshot: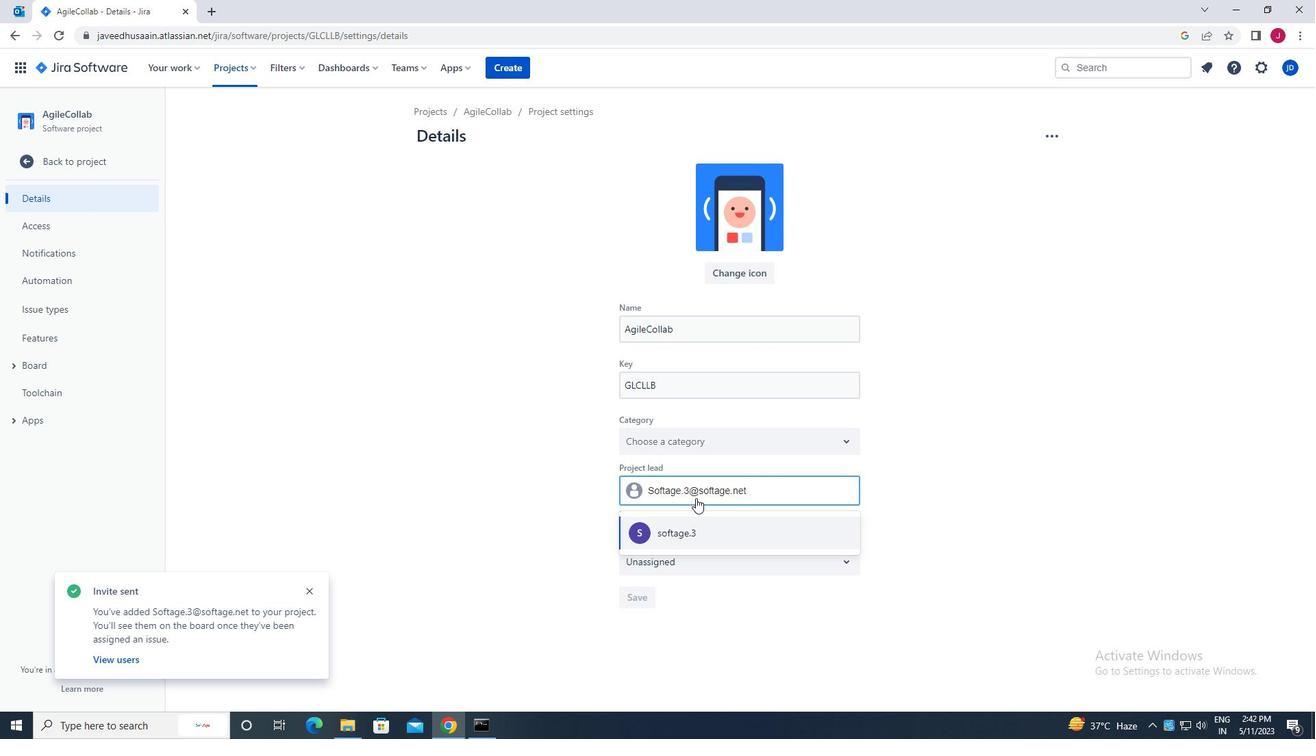 
Action: Mouse moved to (645, 599)
Screenshot: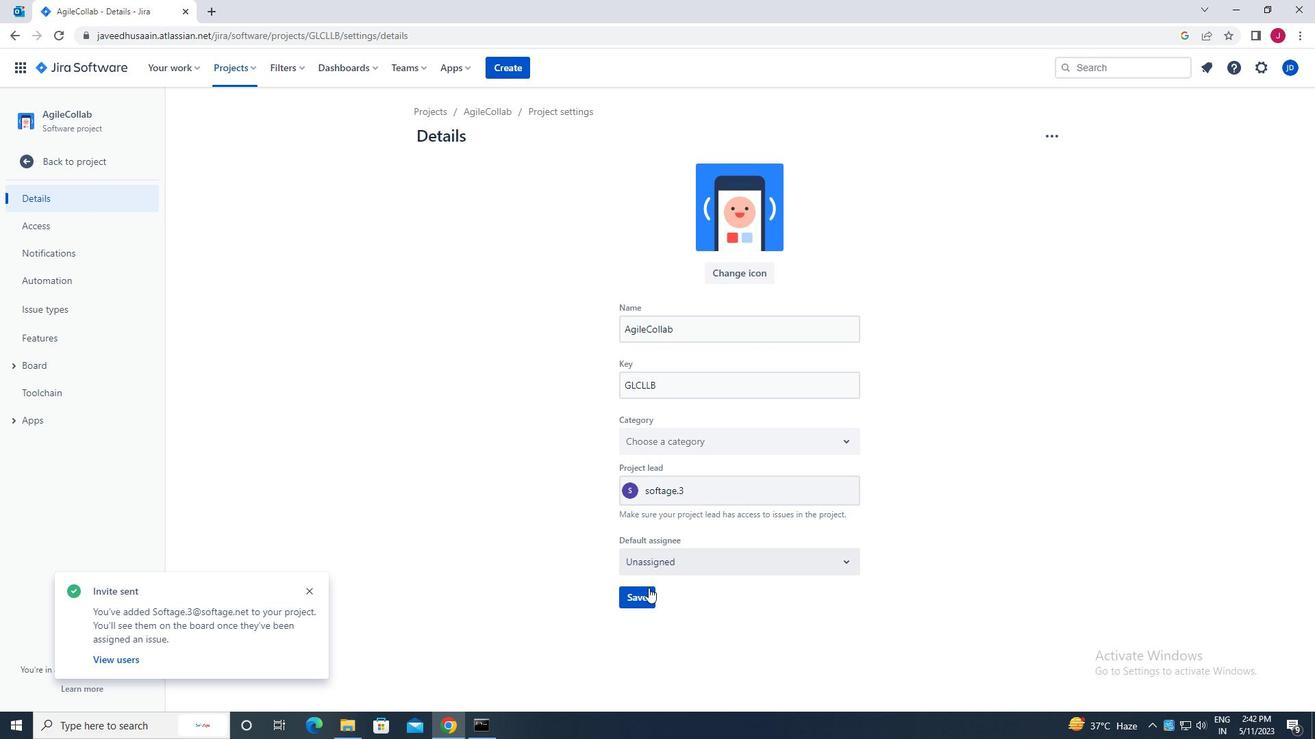 
Action: Mouse pressed left at (645, 599)
Screenshot: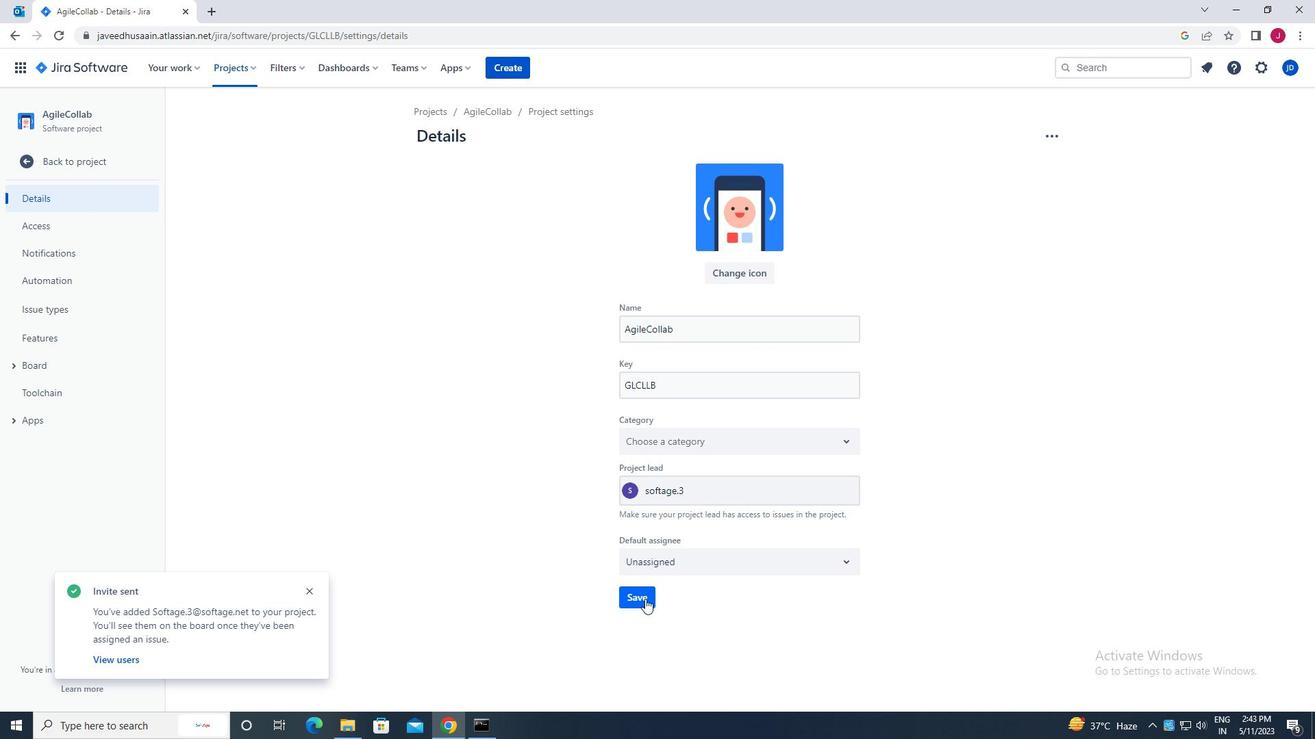 
Action: Mouse moved to (108, 163)
Screenshot: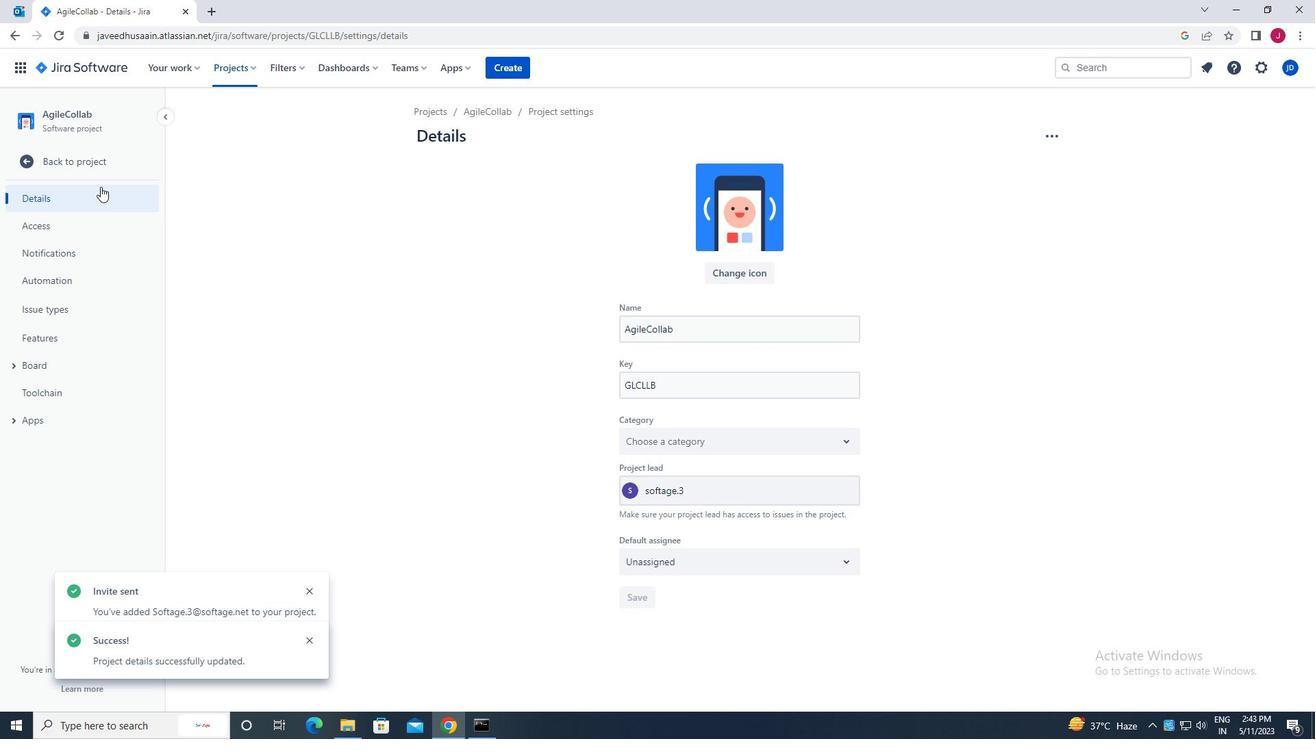 
Action: Mouse pressed left at (108, 163)
Screenshot: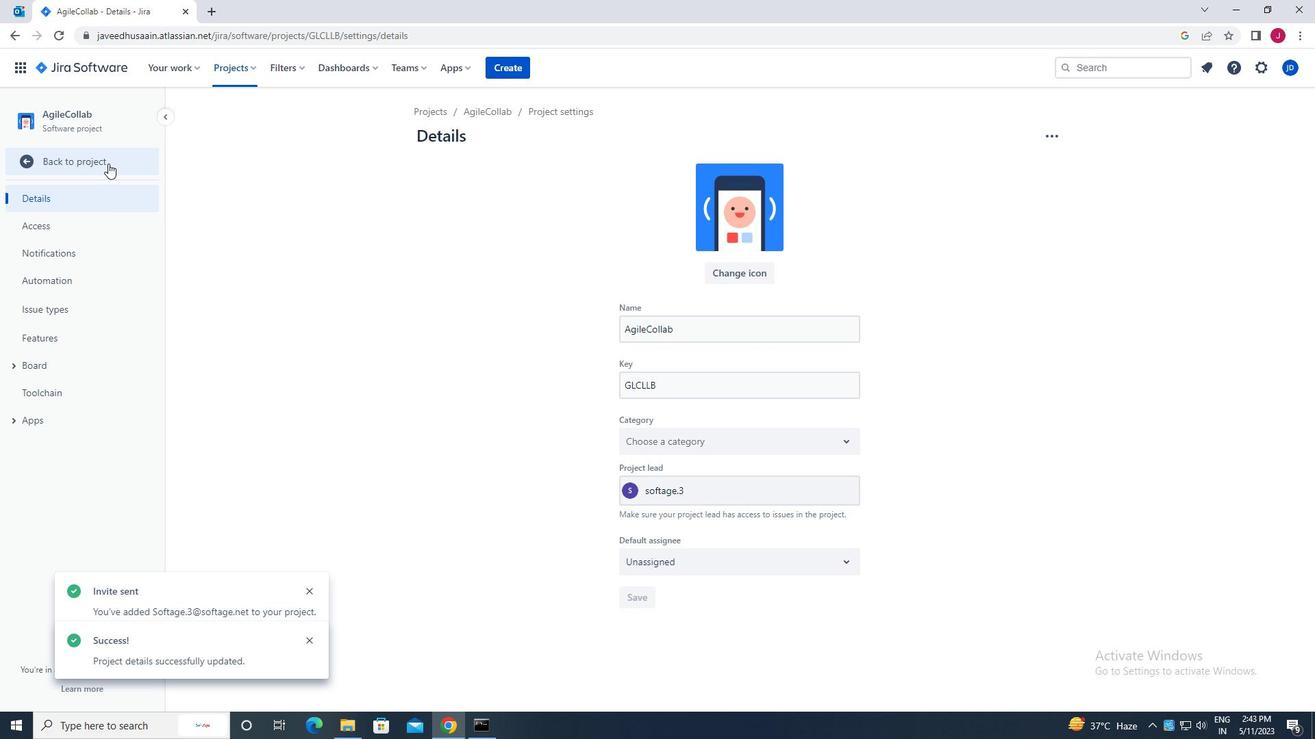 
Action: Mouse moved to (302, 186)
Screenshot: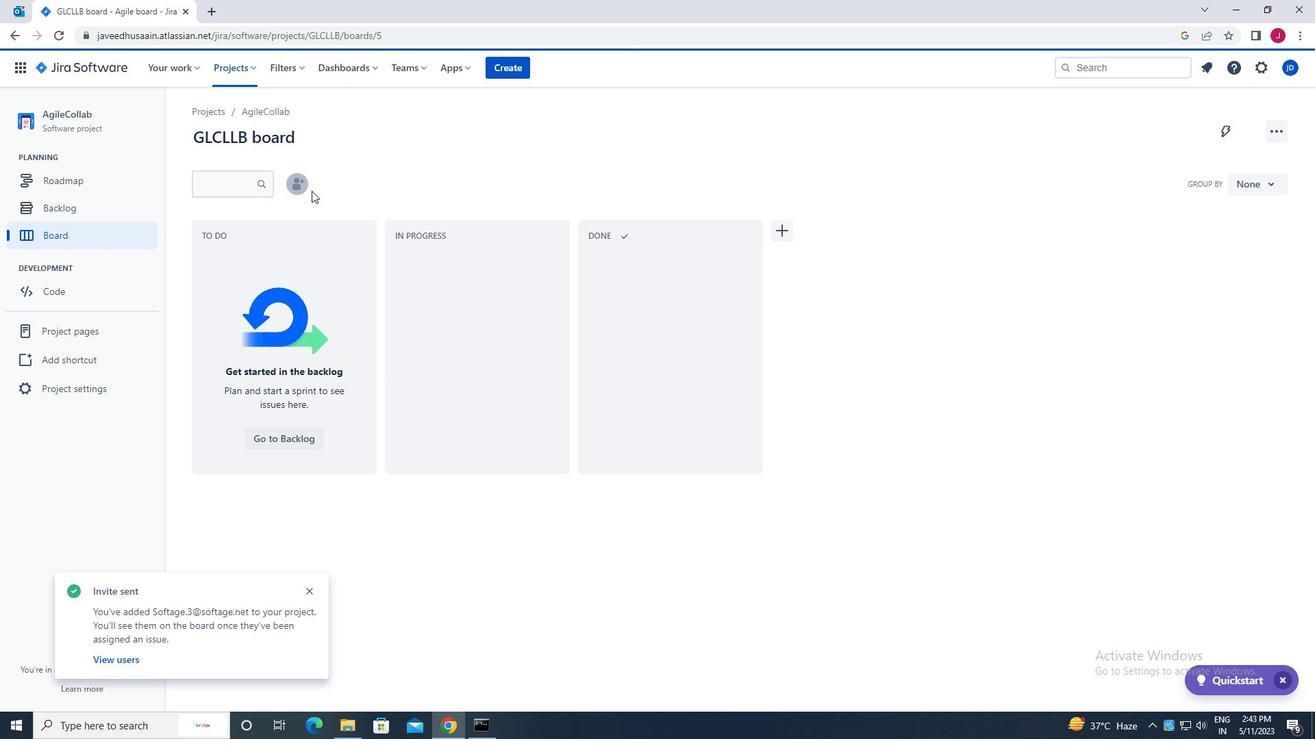 
Action: Mouse pressed left at (302, 186)
Screenshot: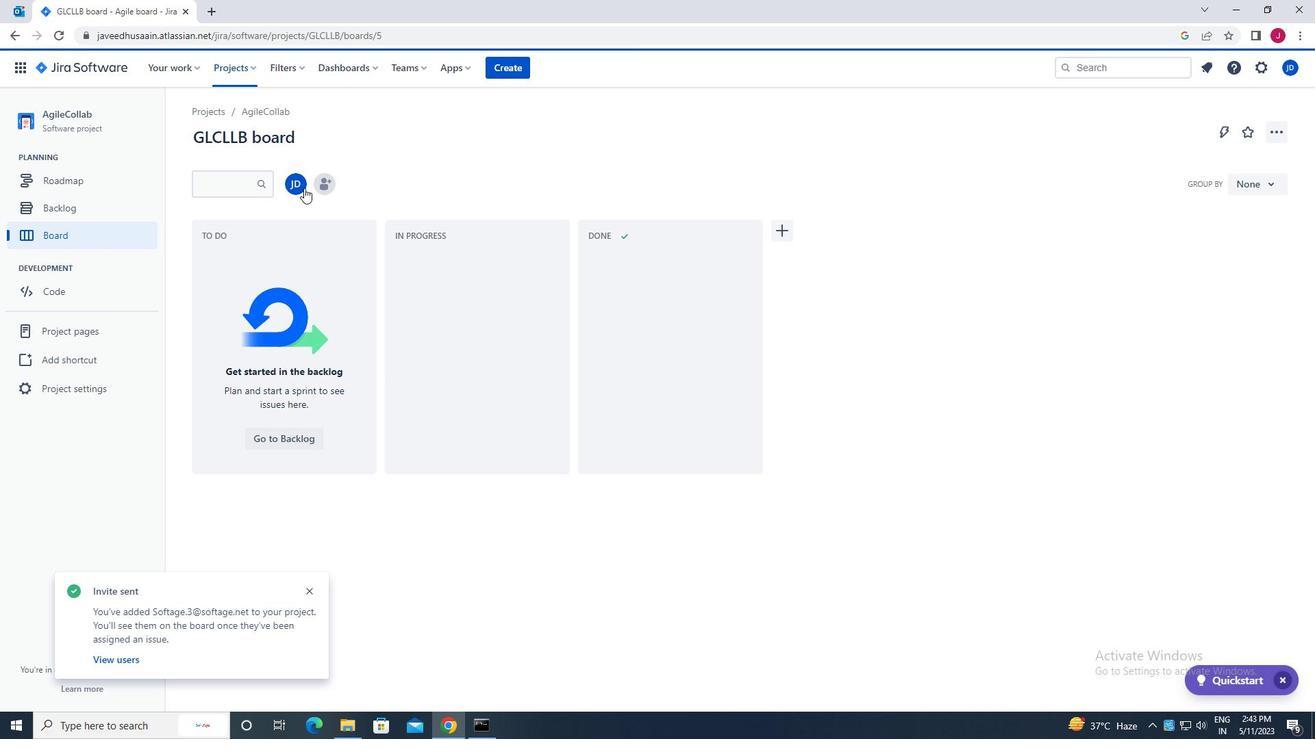 
Action: Mouse moved to (326, 186)
Screenshot: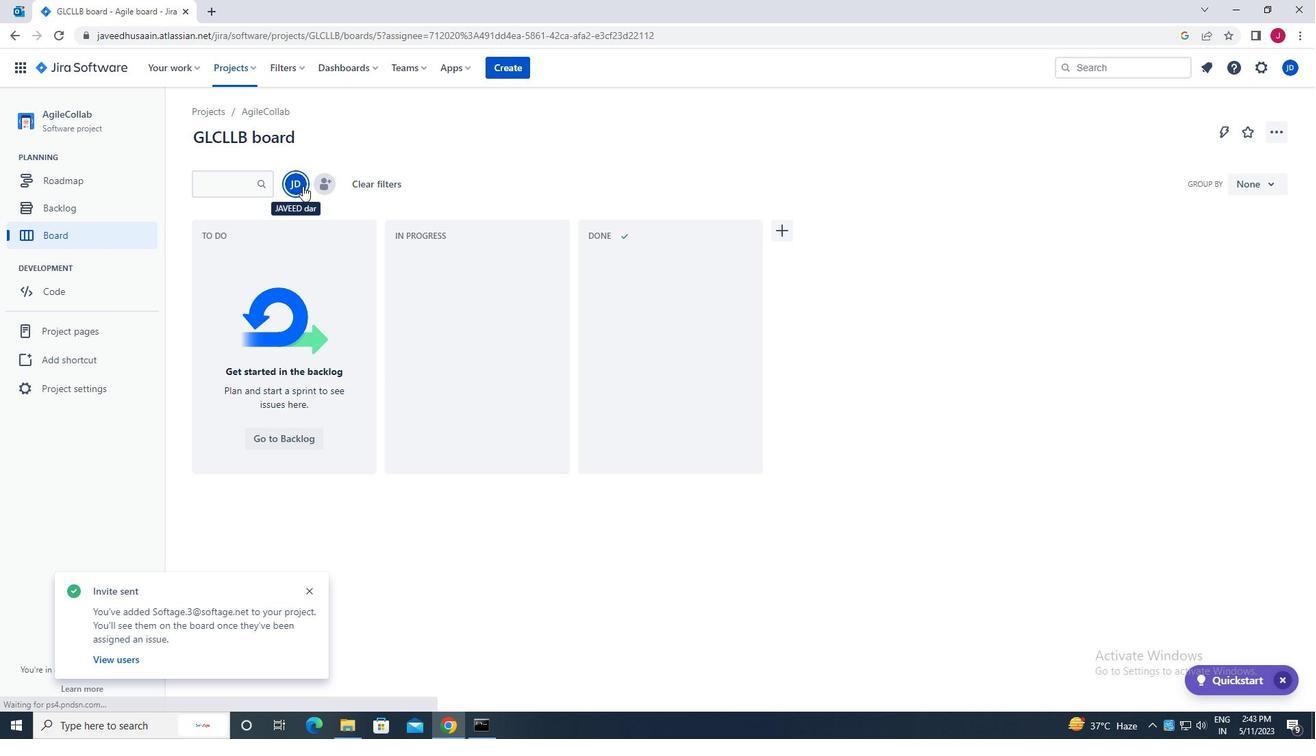 
Action: Mouse pressed left at (326, 186)
Screenshot: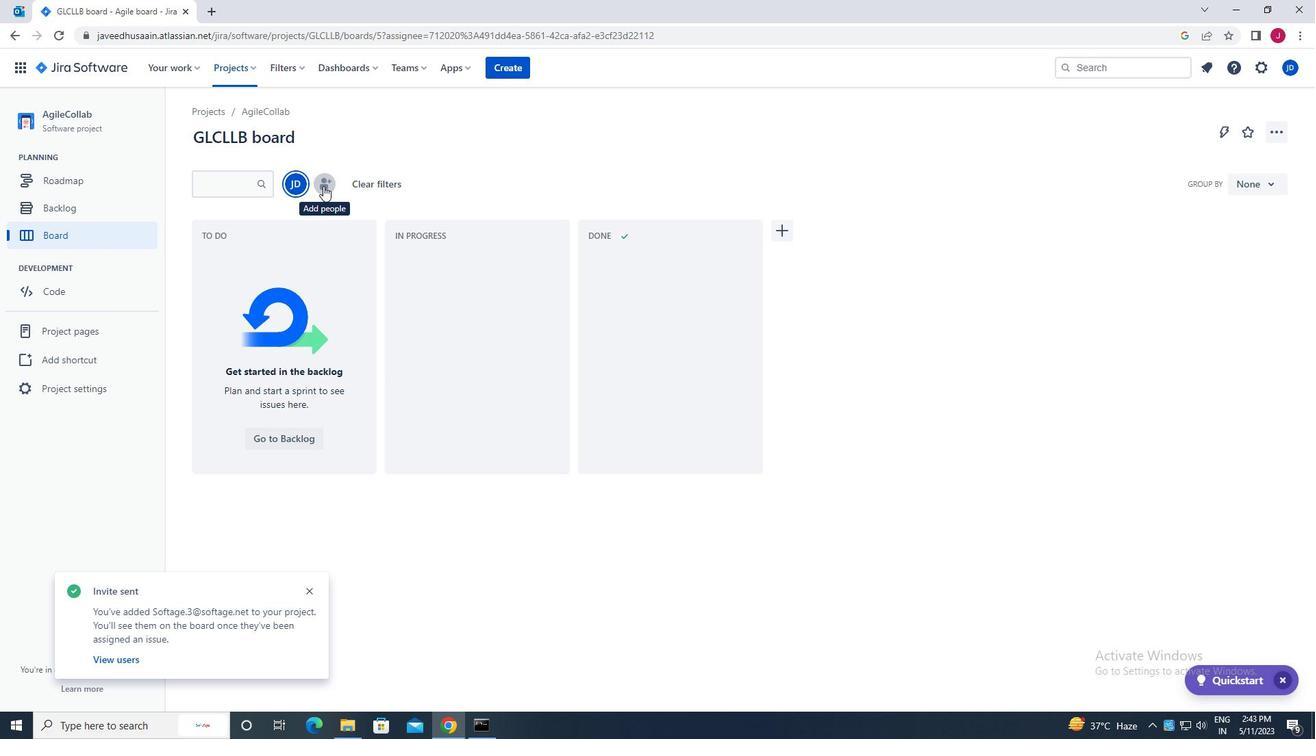 
Action: Mouse moved to (608, 169)
Screenshot: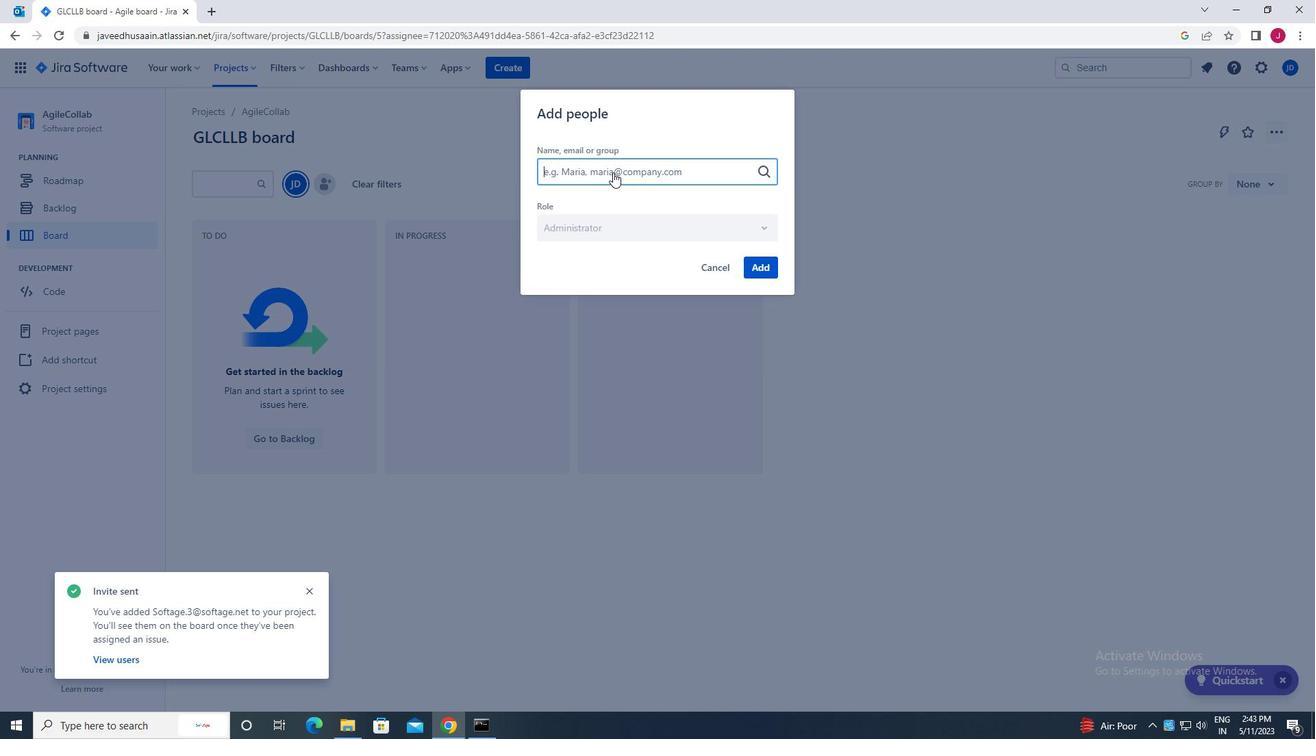 
Action: Mouse pressed left at (608, 169)
Screenshot: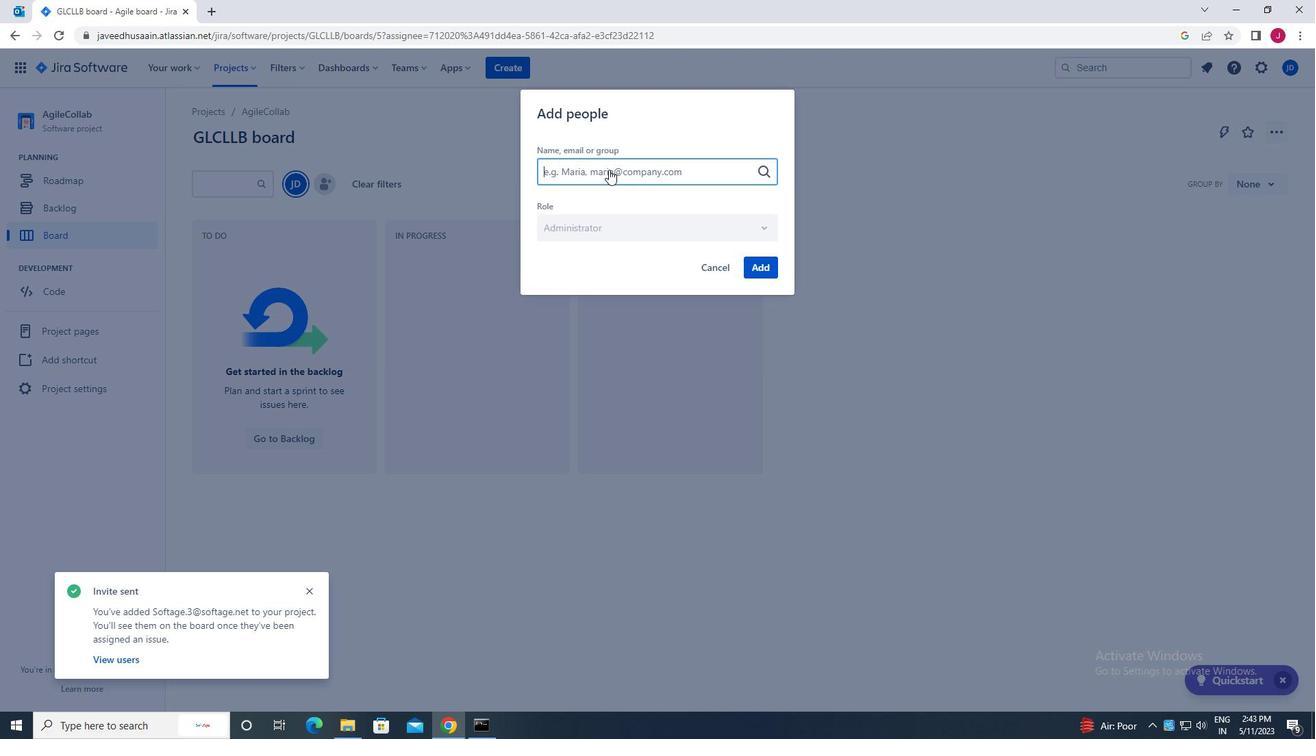 
Action: Key pressed <Key.caps_lock>S<Key.caps_lock>OFTAGE.4<Key.shift>@SOFTAGE.NET
Screenshot: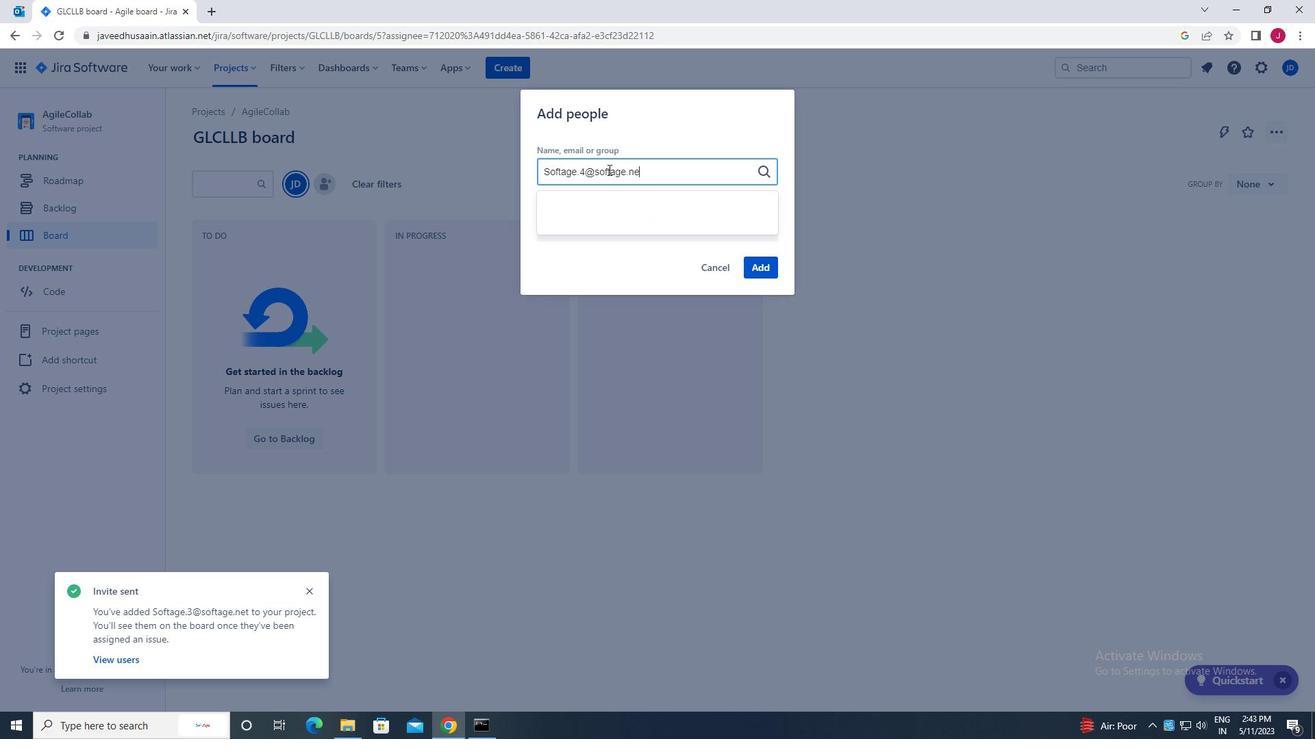 
Action: Mouse moved to (752, 267)
Screenshot: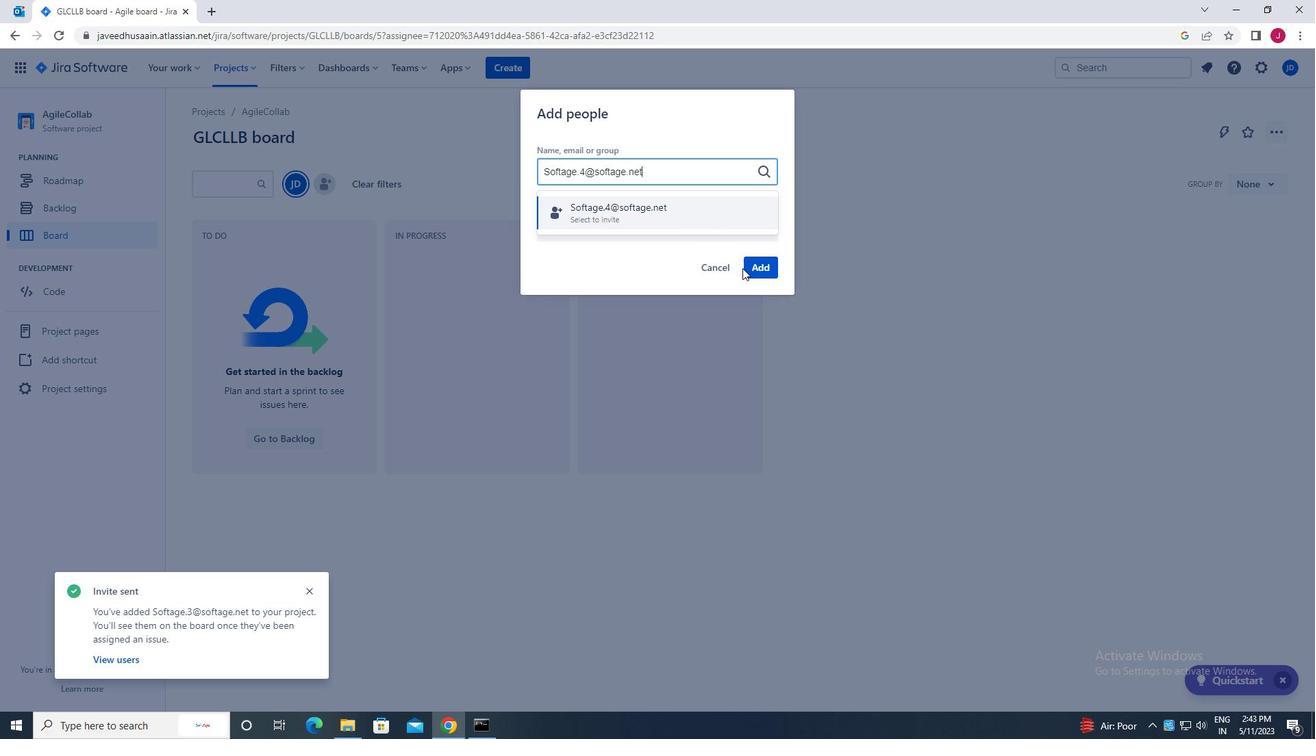 
Action: Mouse pressed left at (752, 267)
Screenshot: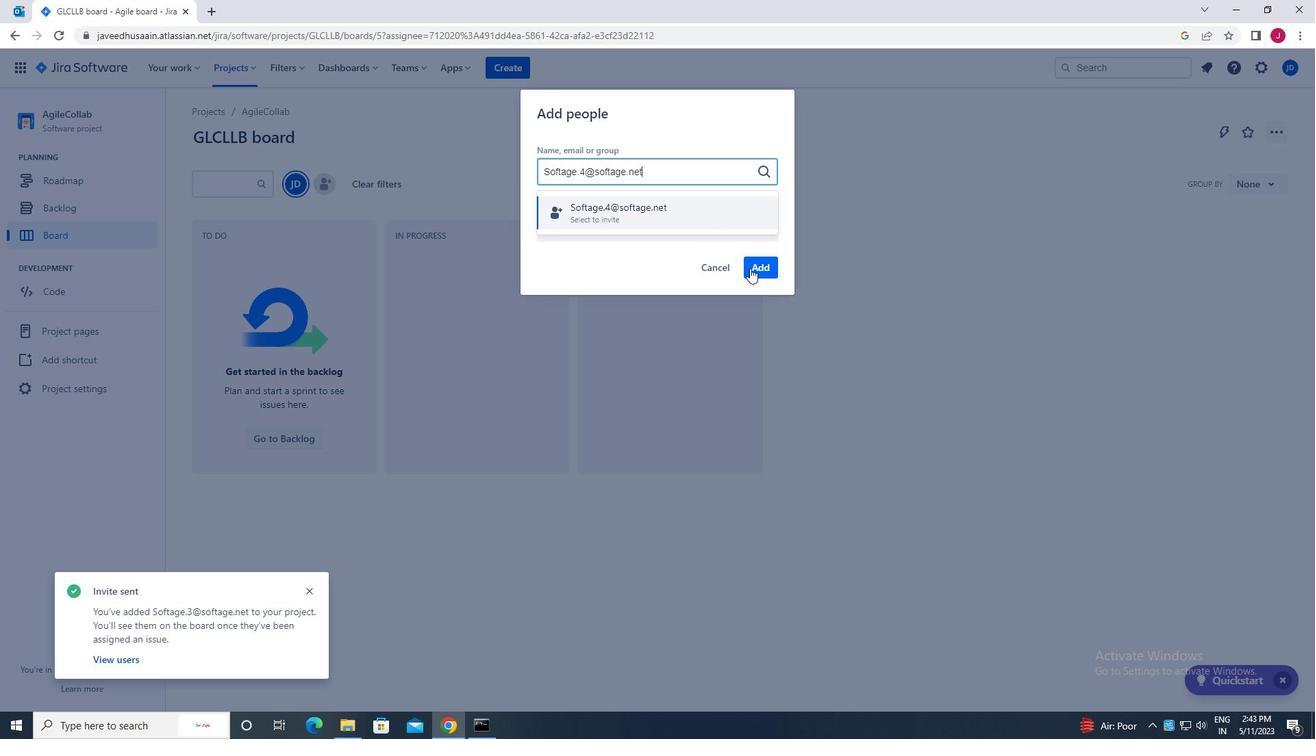 
Action: Mouse moved to (668, 216)
Screenshot: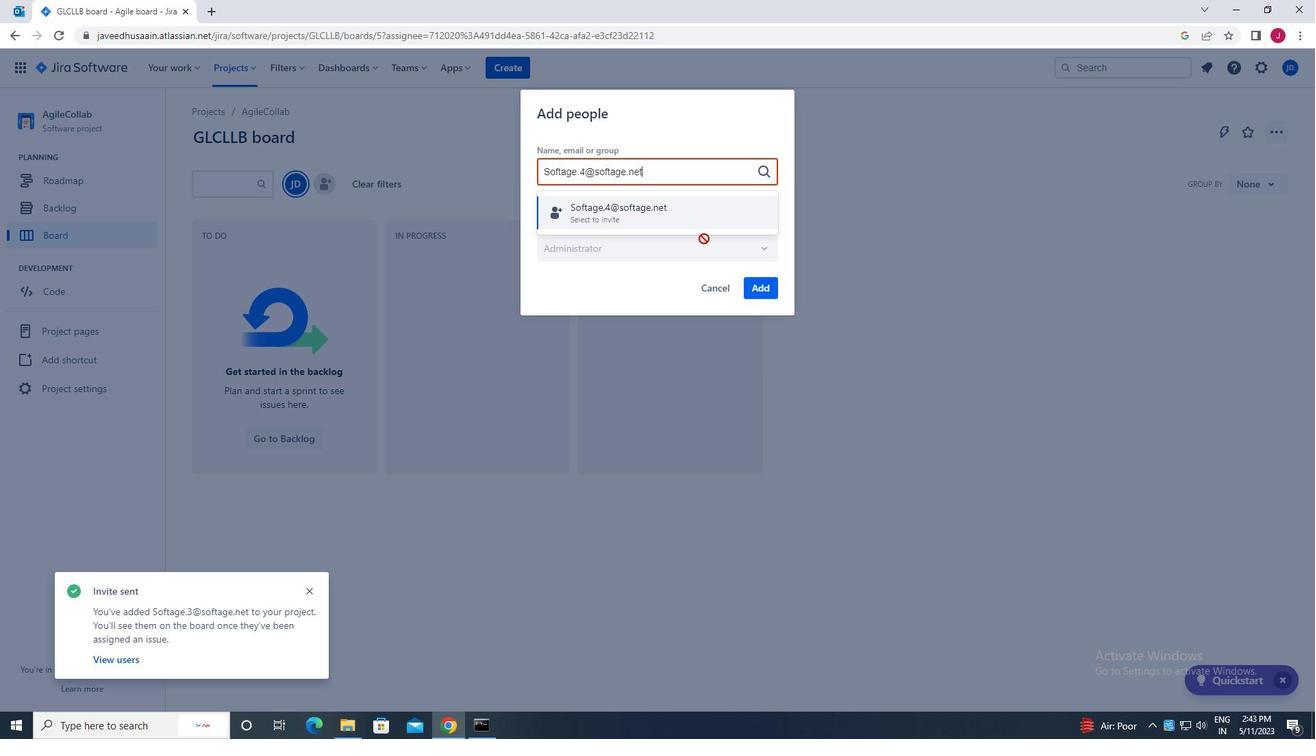 
Action: Mouse pressed left at (668, 216)
Screenshot: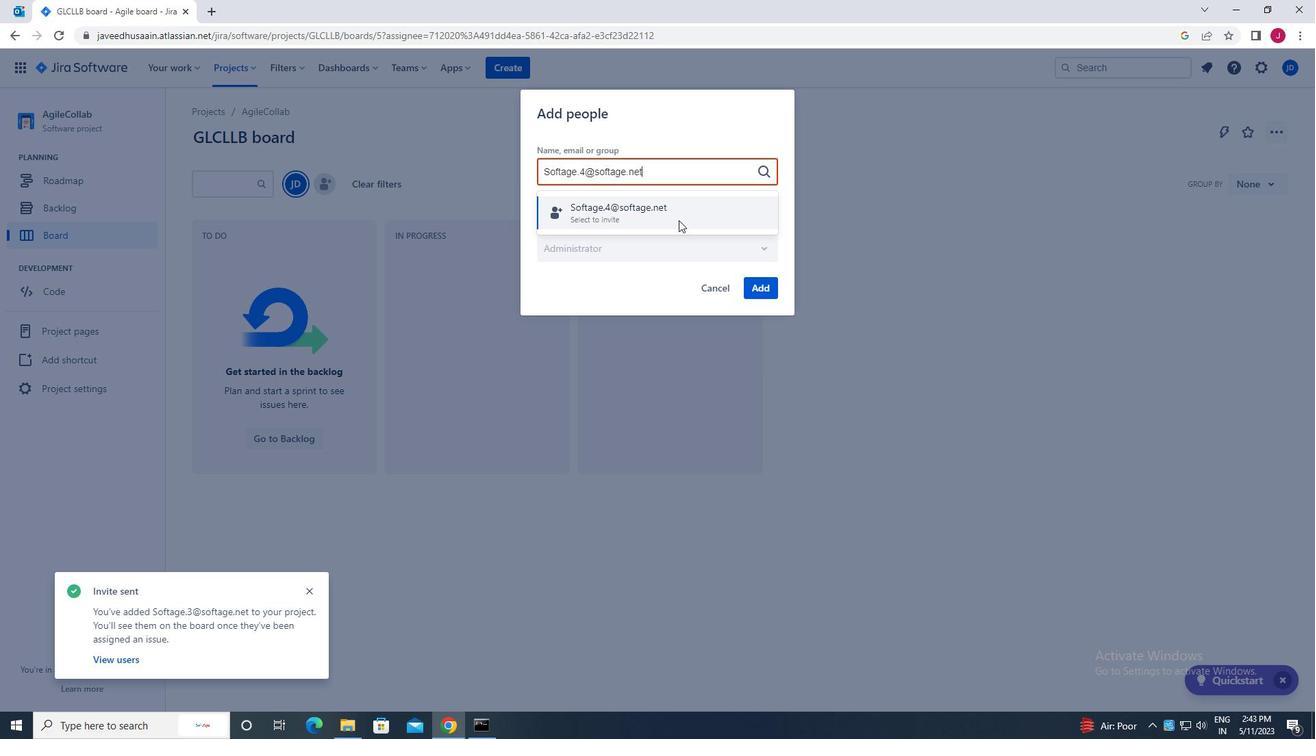 
Action: Mouse moved to (762, 288)
Screenshot: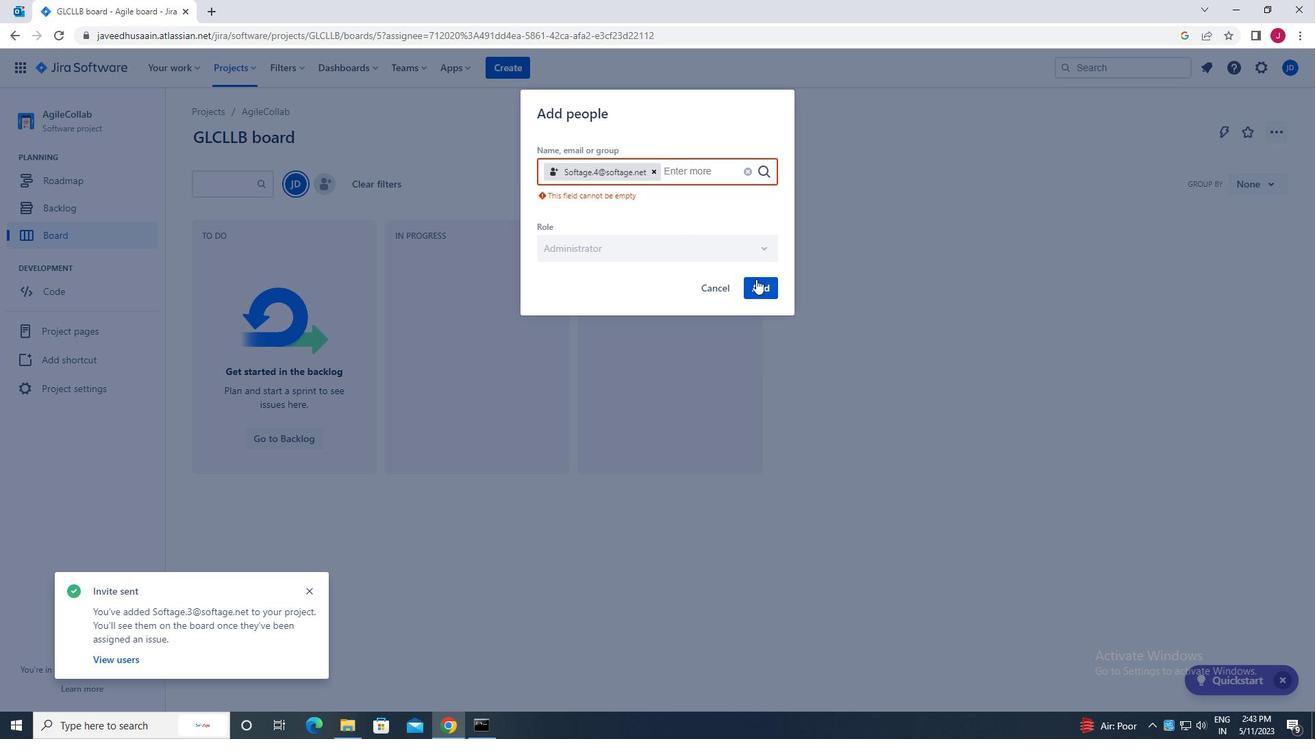 
Action: Mouse pressed left at (762, 288)
Screenshot: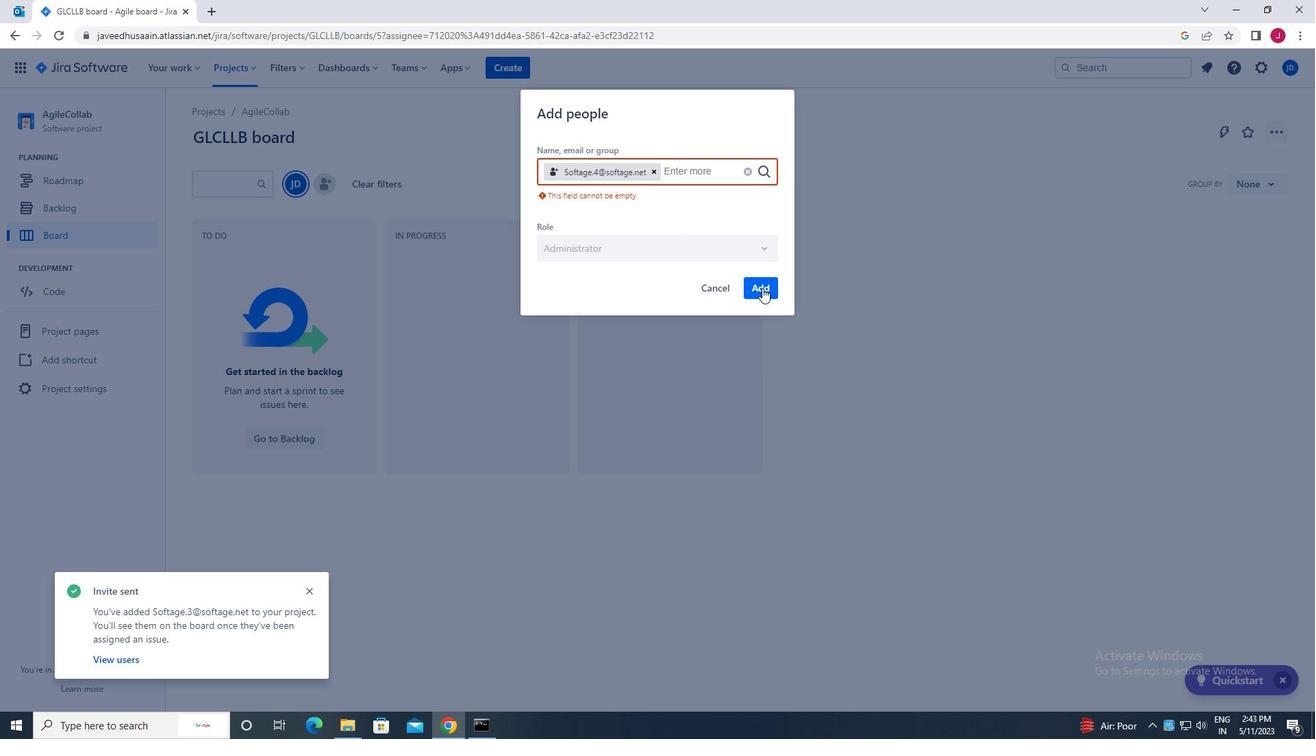 
Action: Mouse moved to (650, 293)
Screenshot: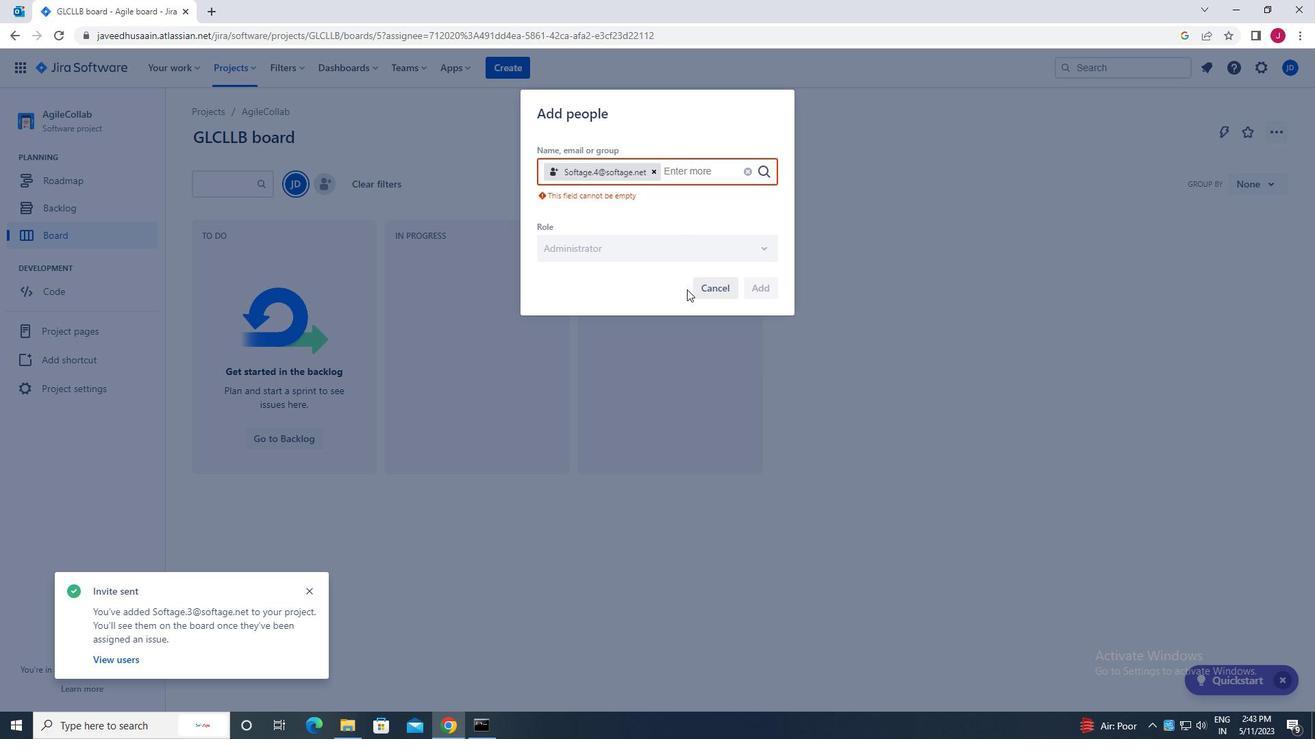 
